 Task: Create new customer invoice with Date Opened: 16-May-23, Select Customer: Bergner's, Terms: Net 15. Make invoice entry for item-1 with Date: 16-May-23, Description: ONE/SIZE by Patrick Starrr Ultimate Lifting & Lengthening Mascara (26 oz)
, Income Account: Income:Sales, Quantity: 8, Unit Price: 12.49, Sales Tax: Y, Sales Tax Included: Y, Tax Table: Sales Tax. Post Invoice with Post Date: 16-May-23, Post to Accounts: Assets:Accounts Receivable. Pay / Process Payment with Transaction Date: 30-May-23, Amount: 99.92, Transfer Account: Checking Account. Go to 'Print Invoice'.
Action: Mouse moved to (151, 29)
Screenshot: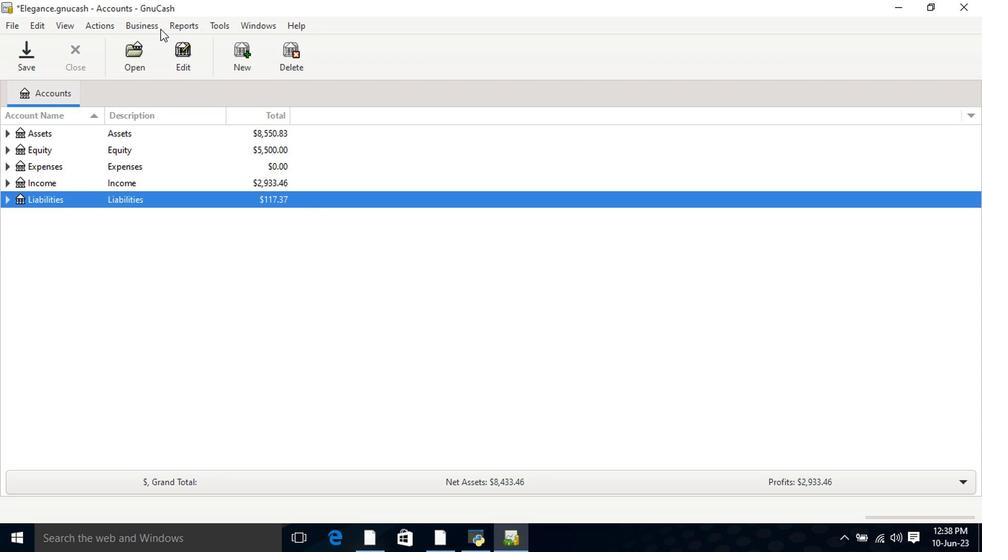 
Action: Mouse pressed left at (151, 29)
Screenshot: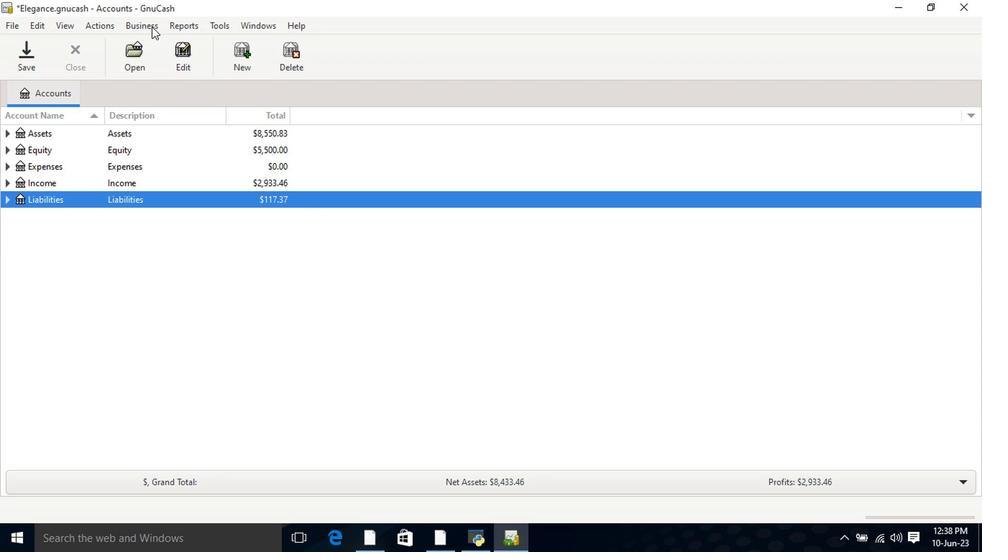 
Action: Mouse moved to (155, 39)
Screenshot: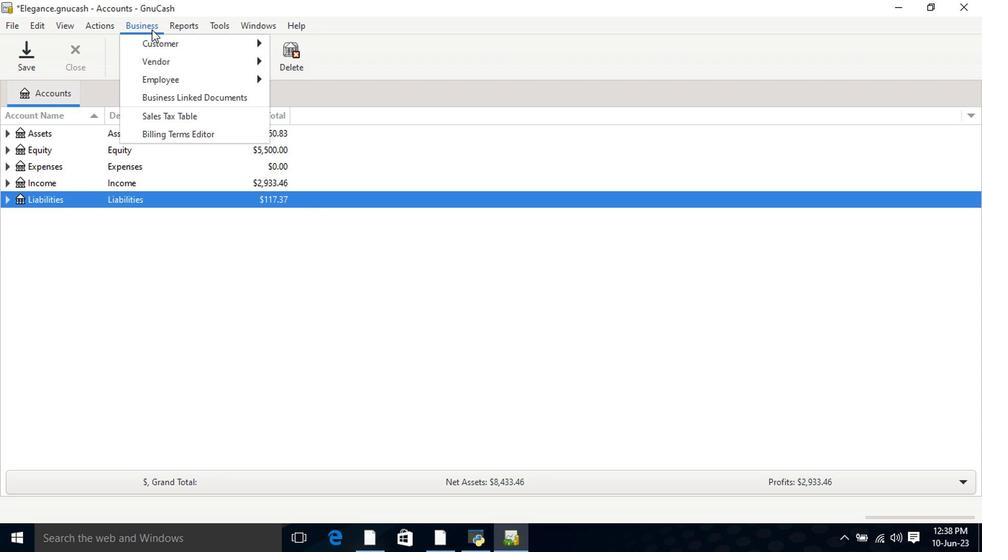 
Action: Mouse pressed left at (155, 39)
Screenshot: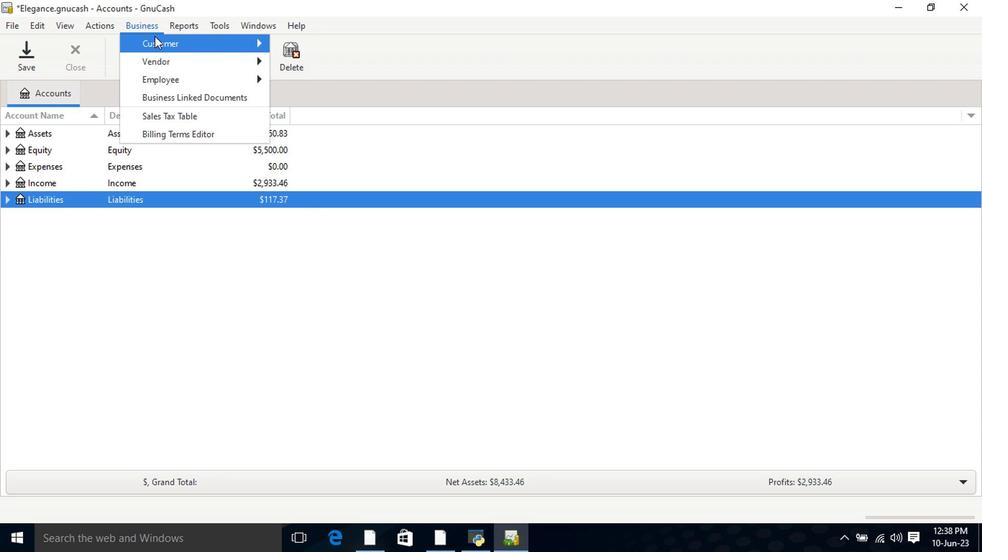 
Action: Mouse moved to (305, 100)
Screenshot: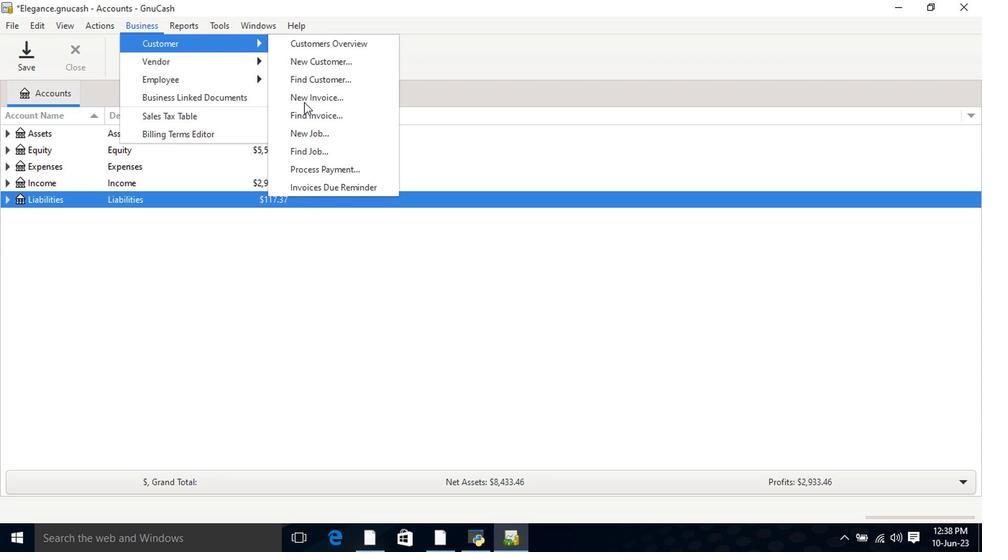 
Action: Mouse pressed left at (305, 100)
Screenshot: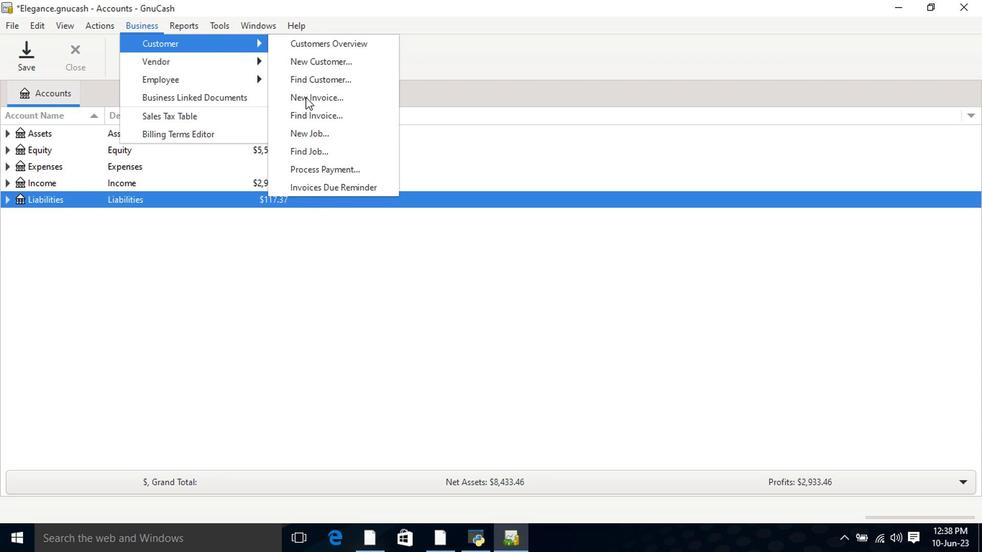 
Action: Mouse moved to (593, 221)
Screenshot: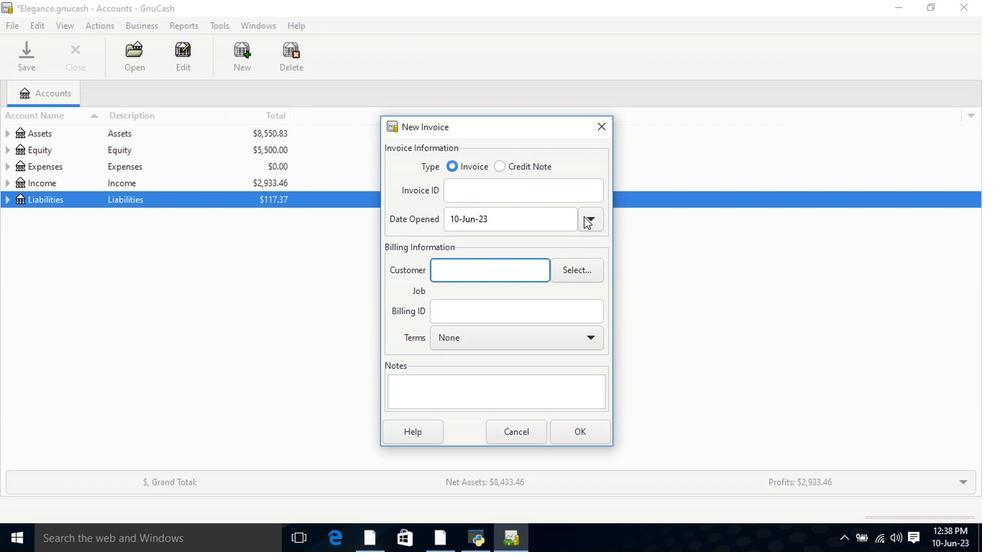 
Action: Mouse pressed left at (593, 221)
Screenshot: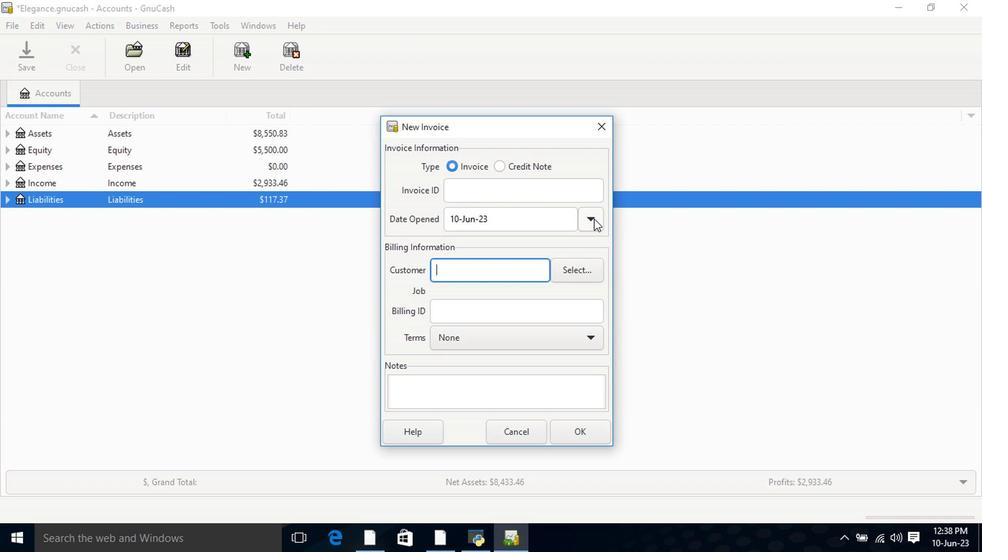 
Action: Mouse moved to (476, 245)
Screenshot: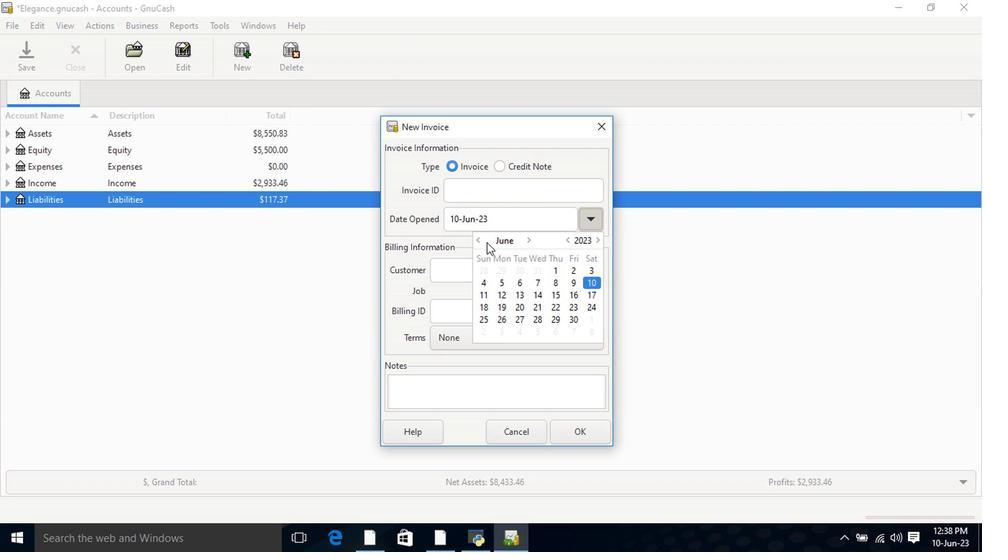 
Action: Mouse pressed left at (476, 245)
Screenshot: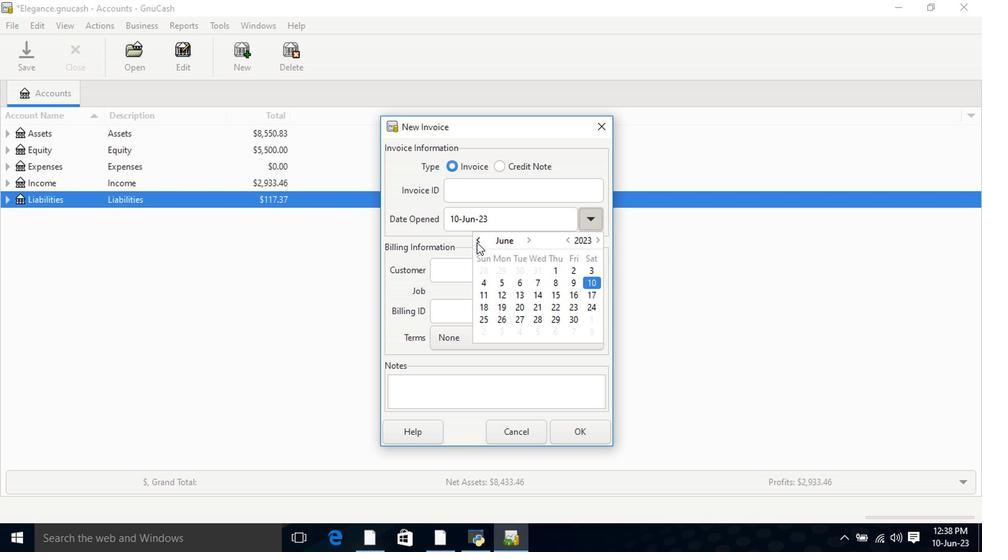 
Action: Mouse moved to (522, 295)
Screenshot: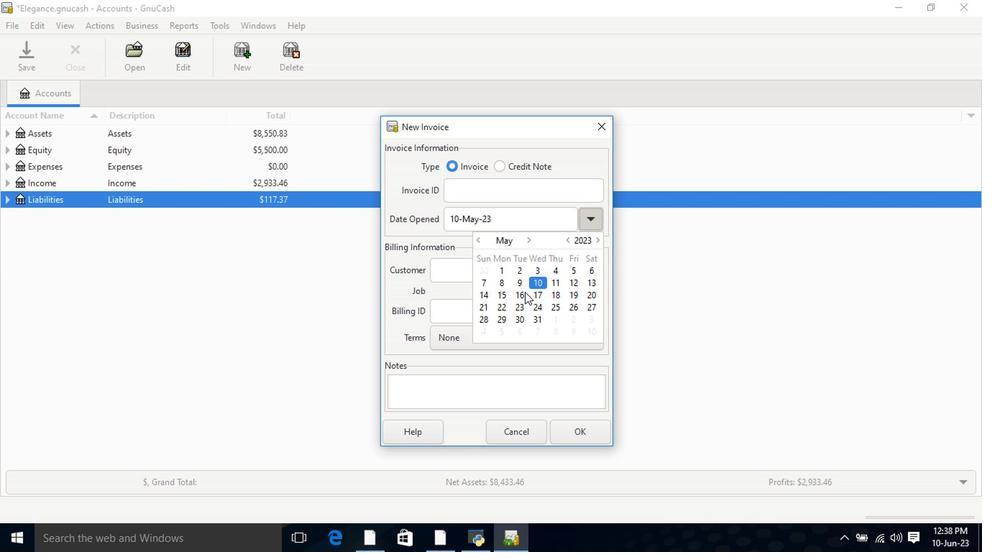 
Action: Mouse pressed left at (522, 295)
Screenshot: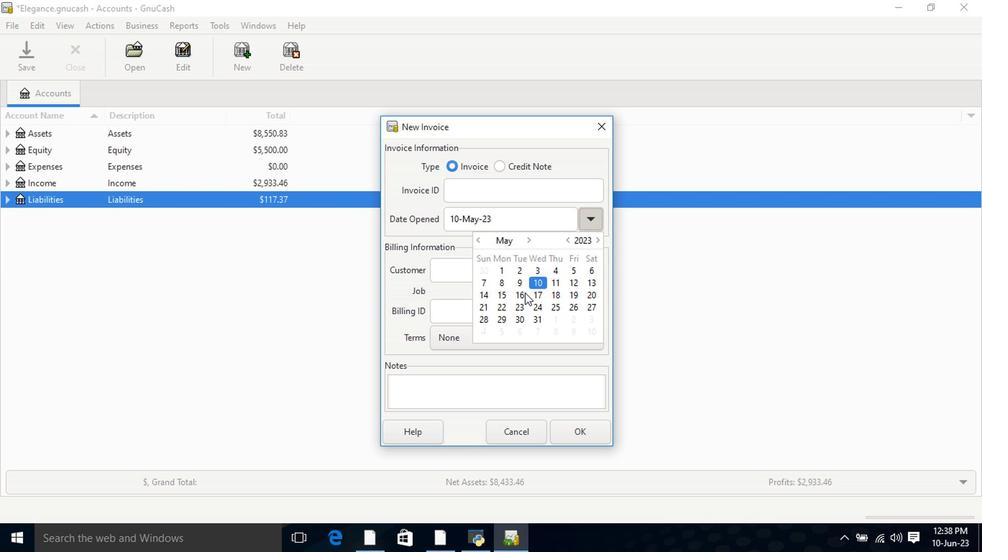 
Action: Mouse pressed left at (522, 295)
Screenshot: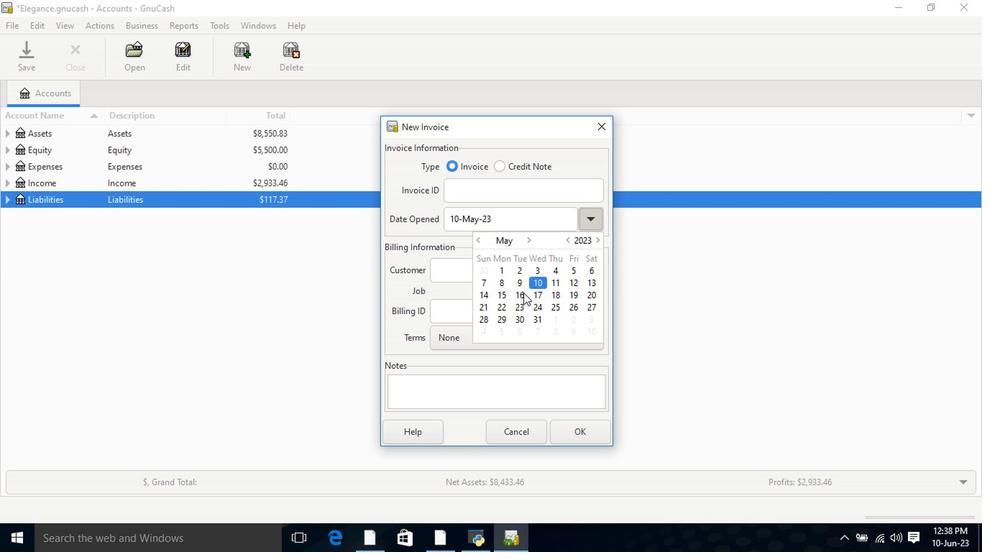 
Action: Mouse moved to (513, 276)
Screenshot: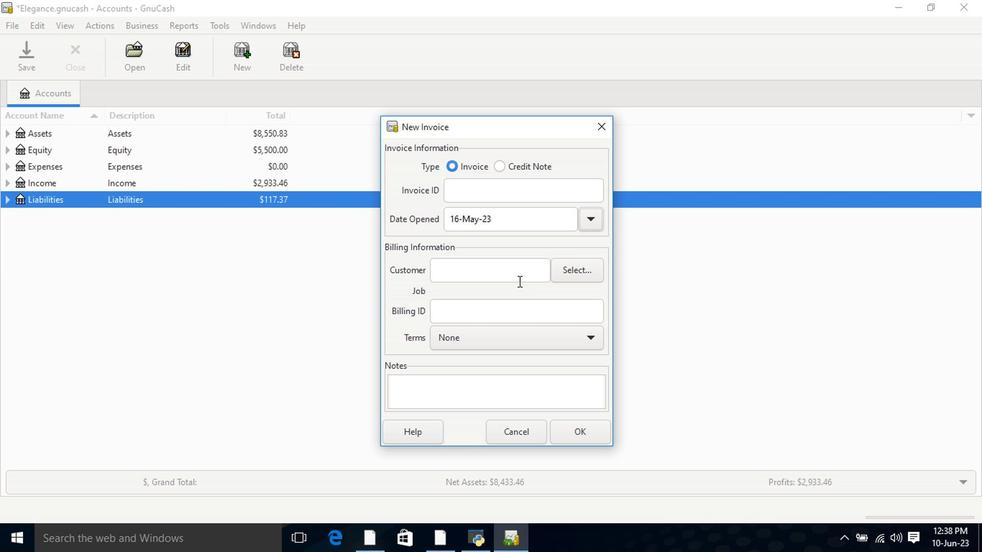 
Action: Mouse pressed left at (513, 276)
Screenshot: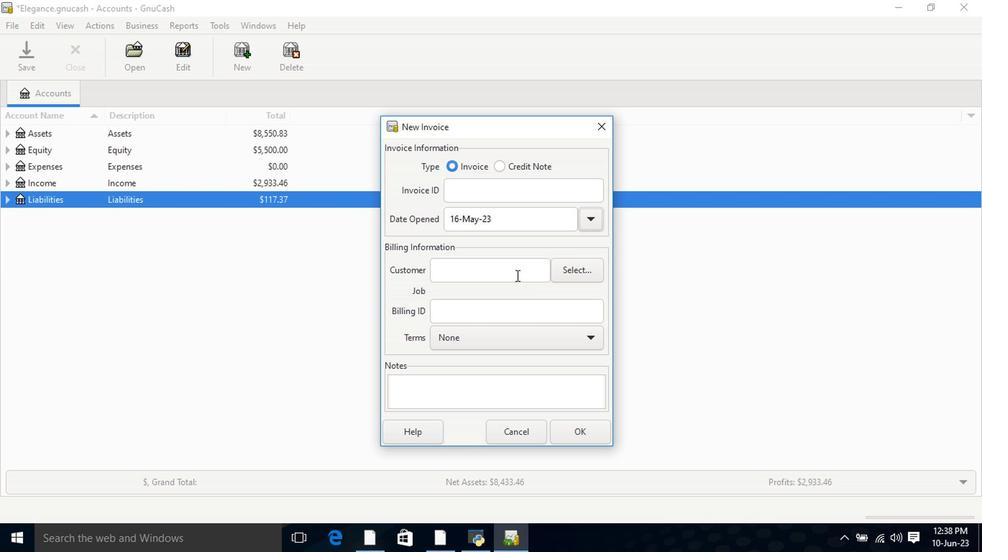 
Action: Key pressed <Key.shift>Ber
Screenshot: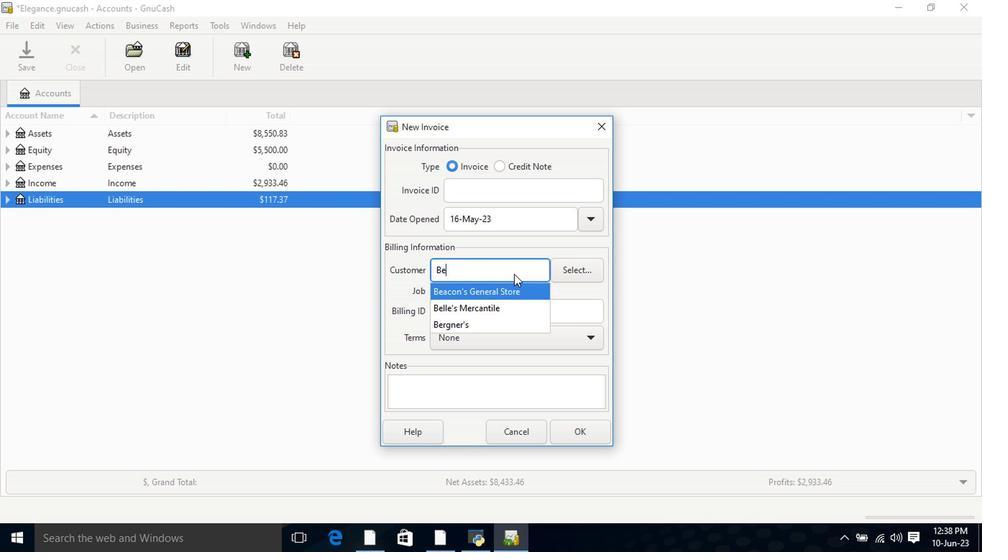 
Action: Mouse moved to (507, 290)
Screenshot: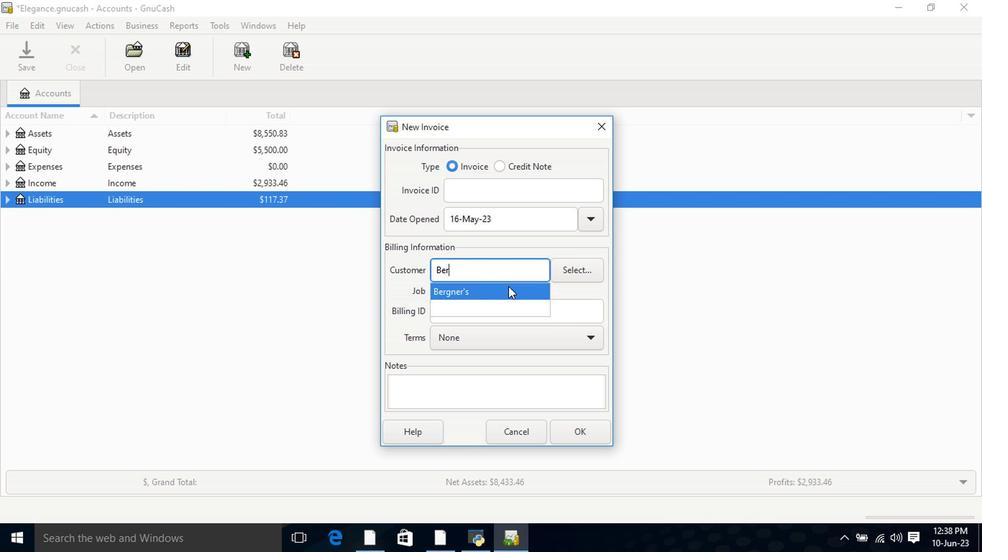 
Action: Mouse pressed left at (507, 290)
Screenshot: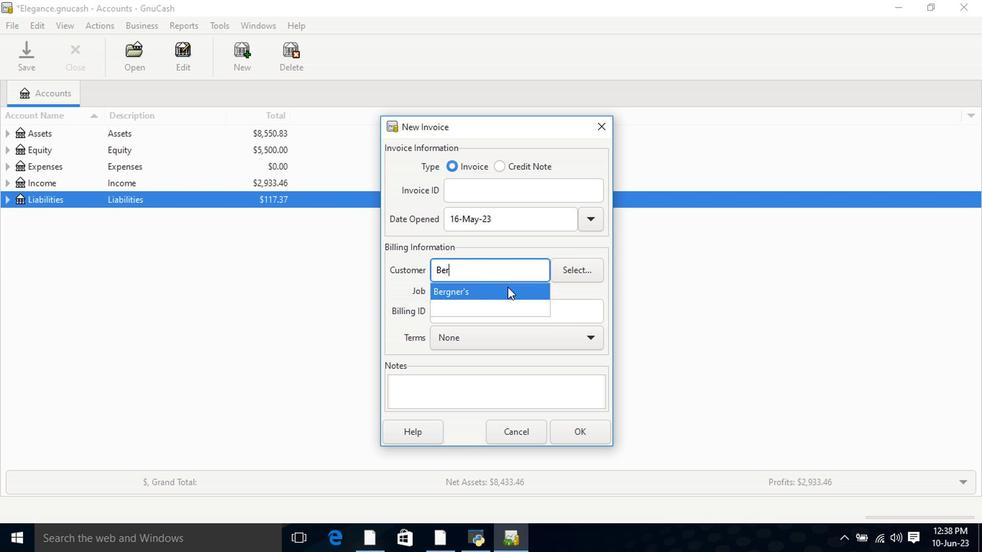 
Action: Mouse moved to (516, 351)
Screenshot: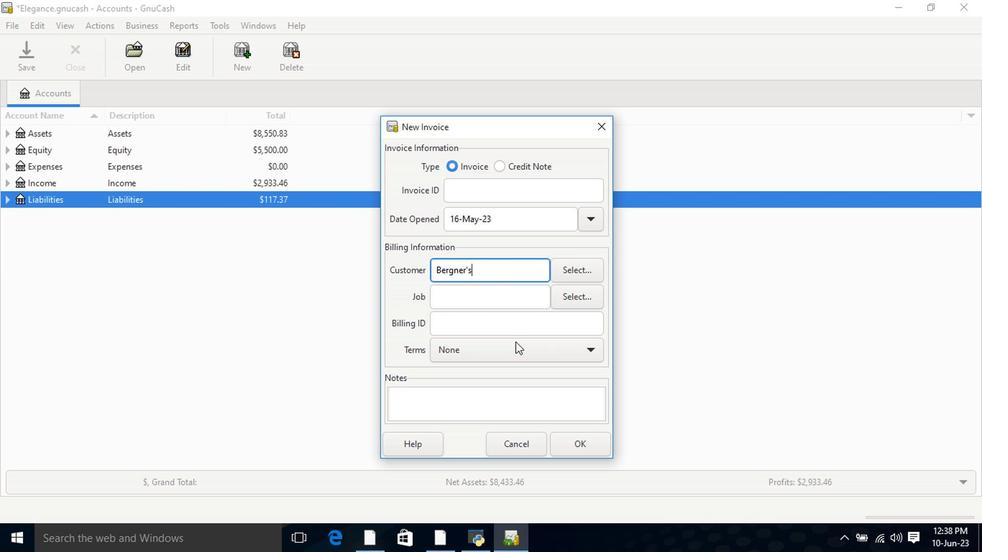 
Action: Mouse pressed left at (516, 351)
Screenshot: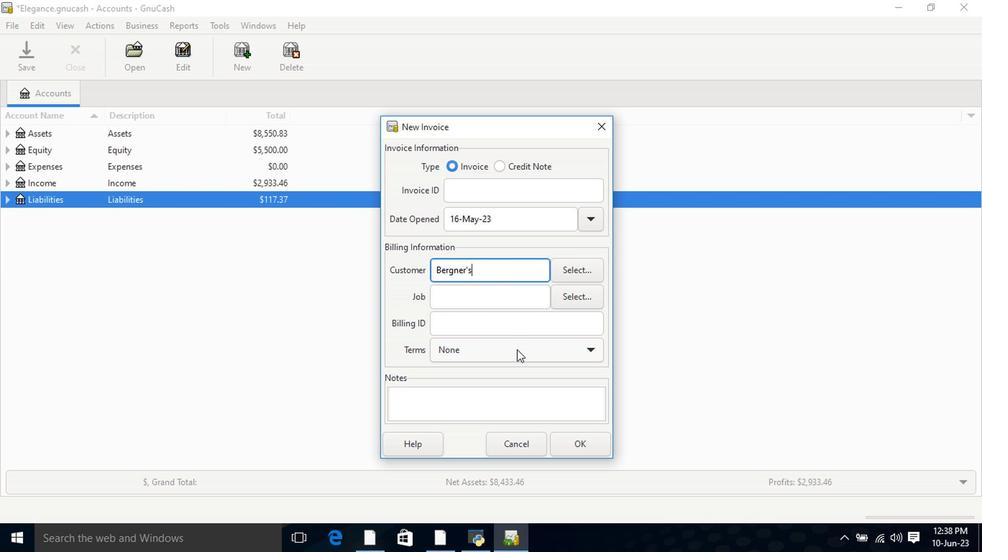 
Action: Mouse moved to (501, 382)
Screenshot: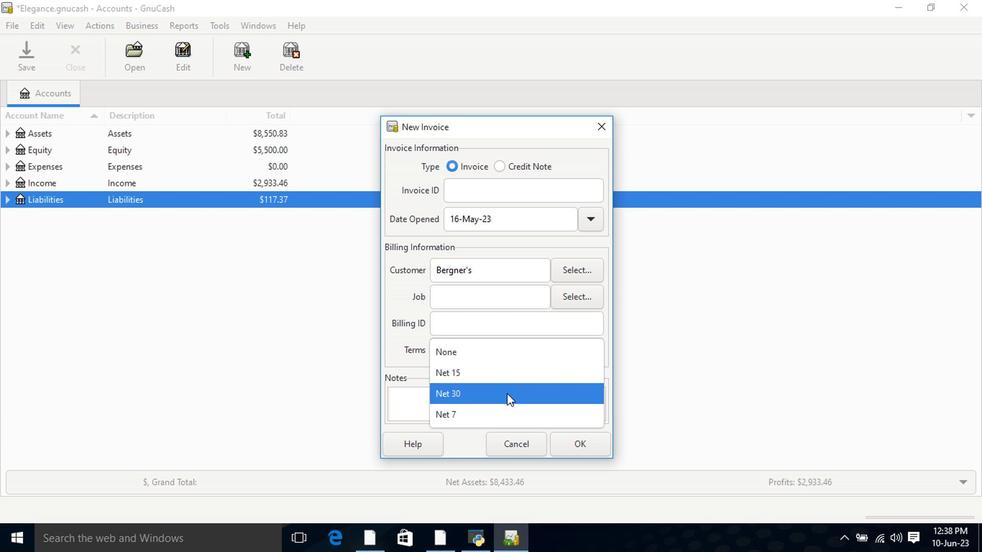 
Action: Mouse pressed left at (501, 382)
Screenshot: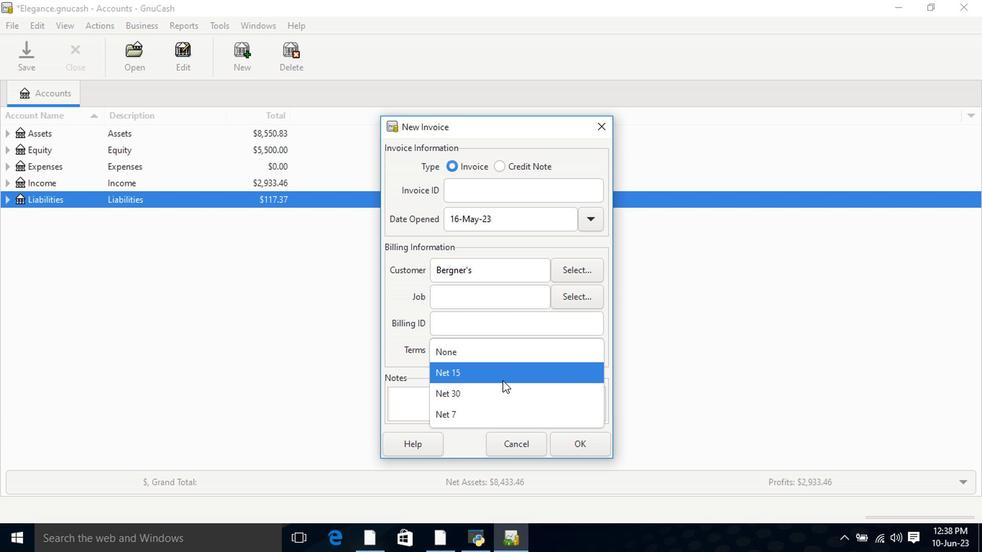 
Action: Mouse moved to (571, 447)
Screenshot: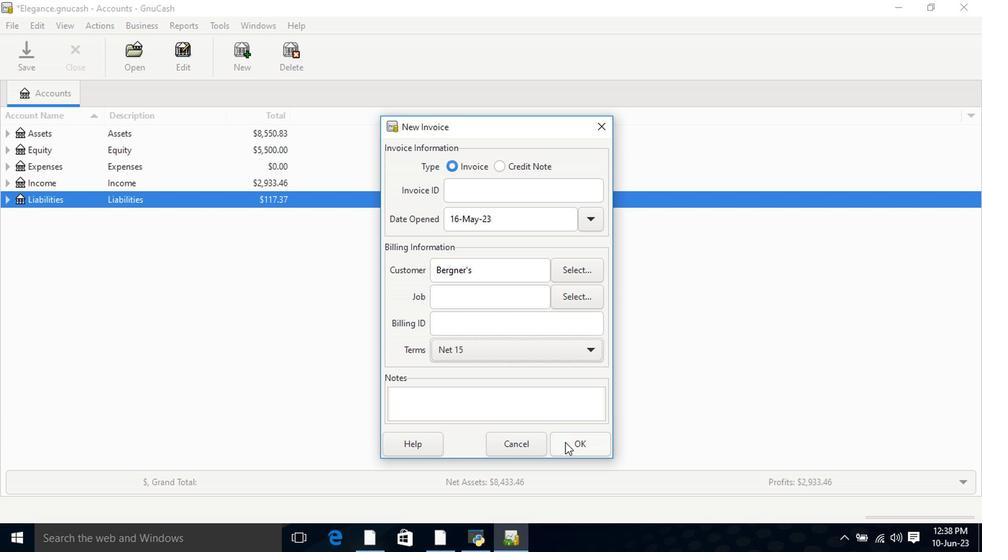 
Action: Mouse pressed left at (571, 447)
Screenshot: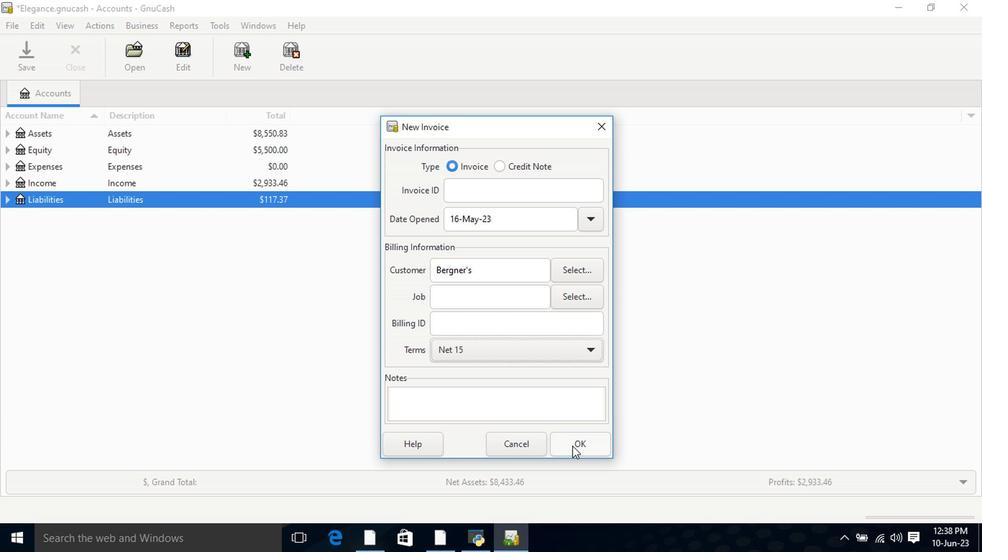 
Action: Mouse moved to (66, 281)
Screenshot: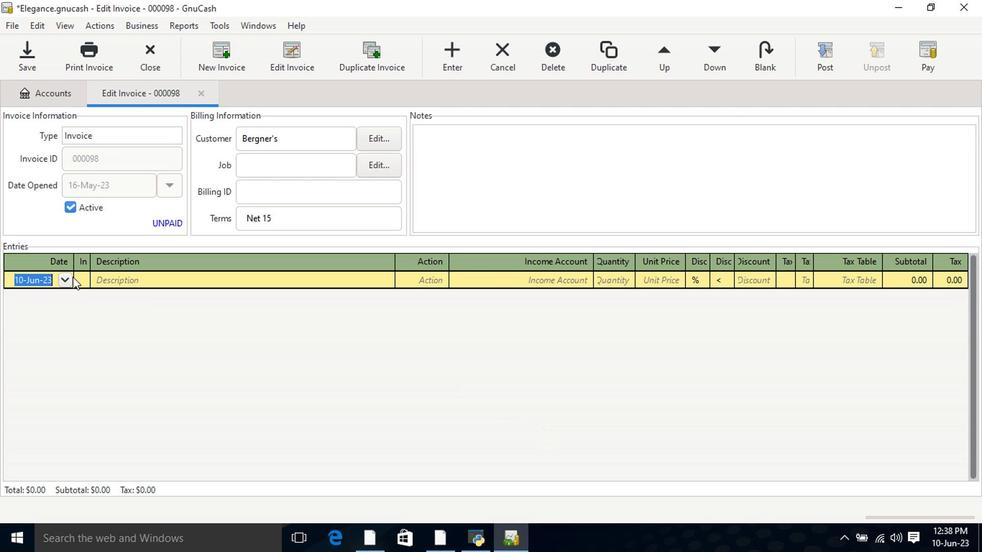 
Action: Mouse pressed left at (66, 281)
Screenshot: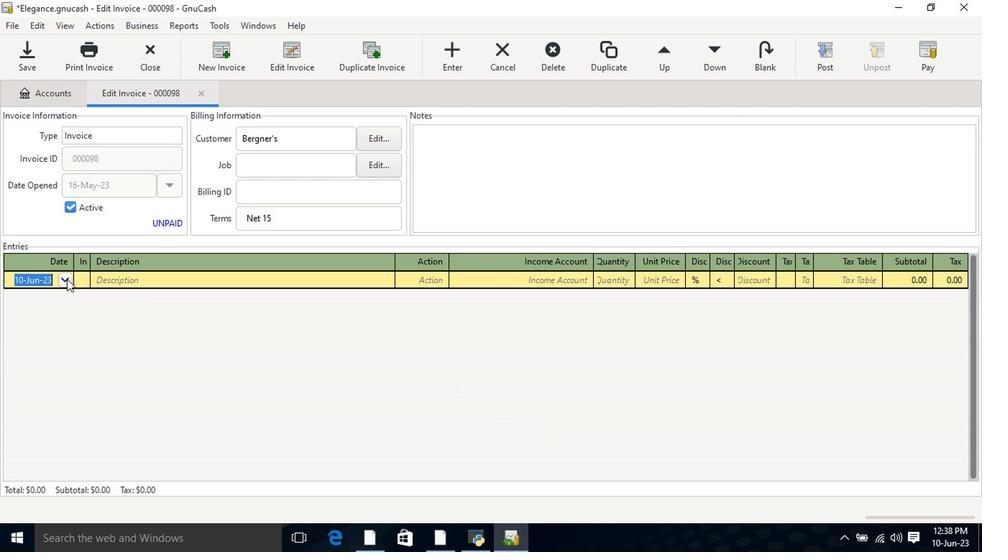 
Action: Mouse moved to (11, 302)
Screenshot: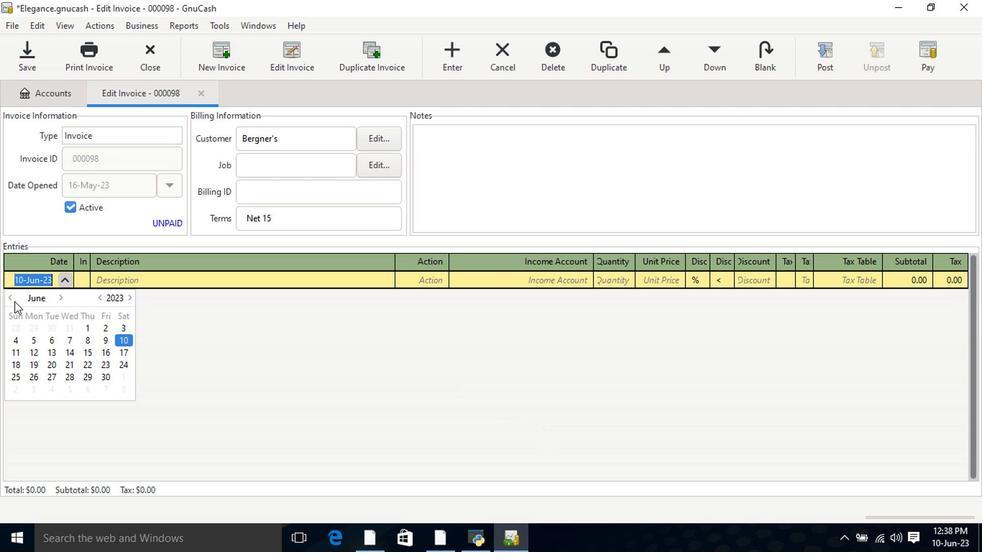 
Action: Mouse pressed left at (11, 302)
Screenshot: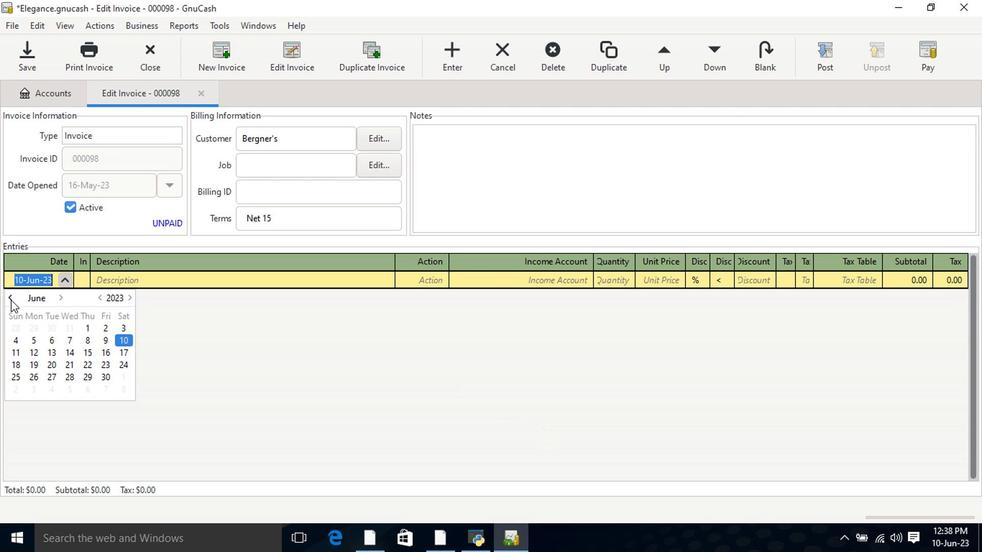 
Action: Mouse moved to (52, 356)
Screenshot: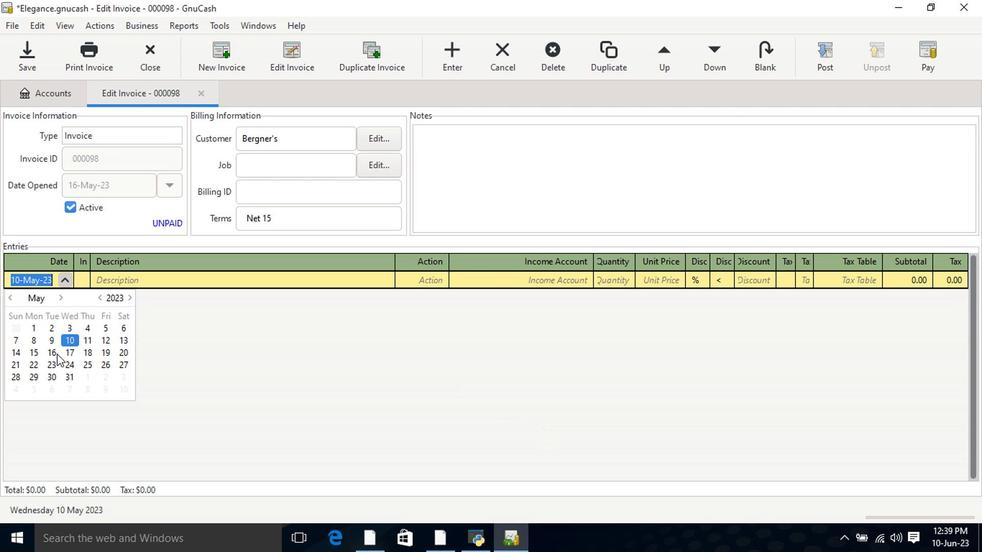 
Action: Mouse pressed left at (52, 356)
Screenshot: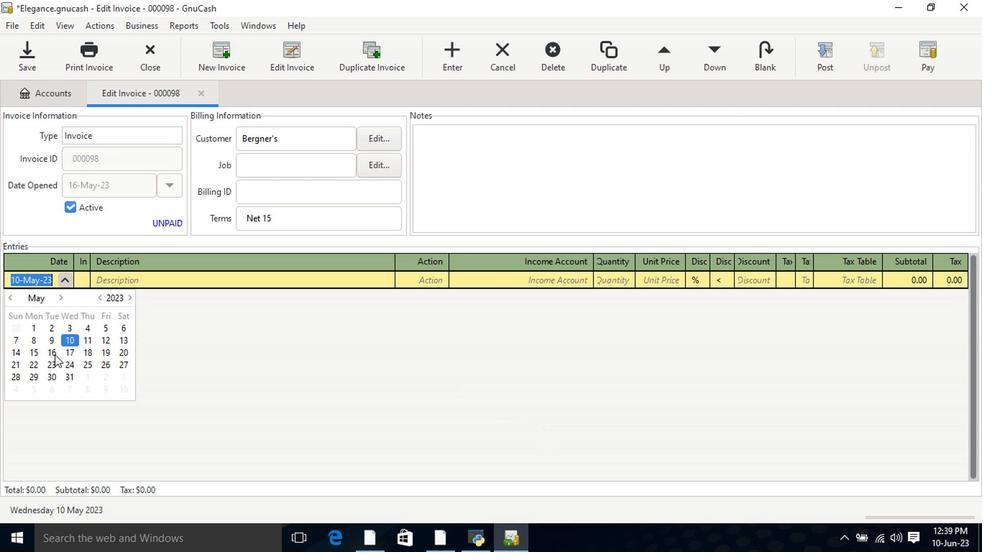 
Action: Mouse pressed left at (52, 356)
Screenshot: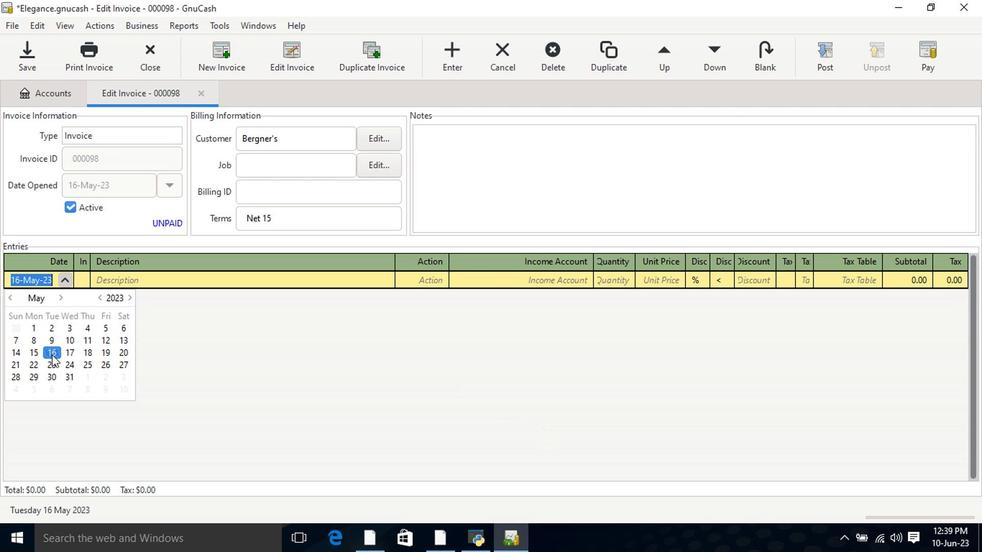 
Action: Mouse moved to (146, 286)
Screenshot: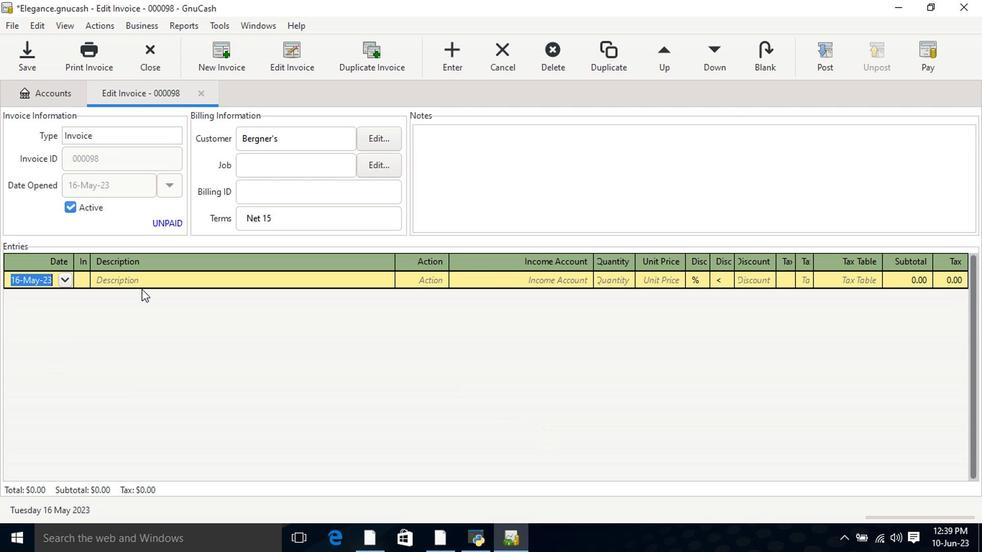 
Action: Mouse pressed left at (146, 286)
Screenshot: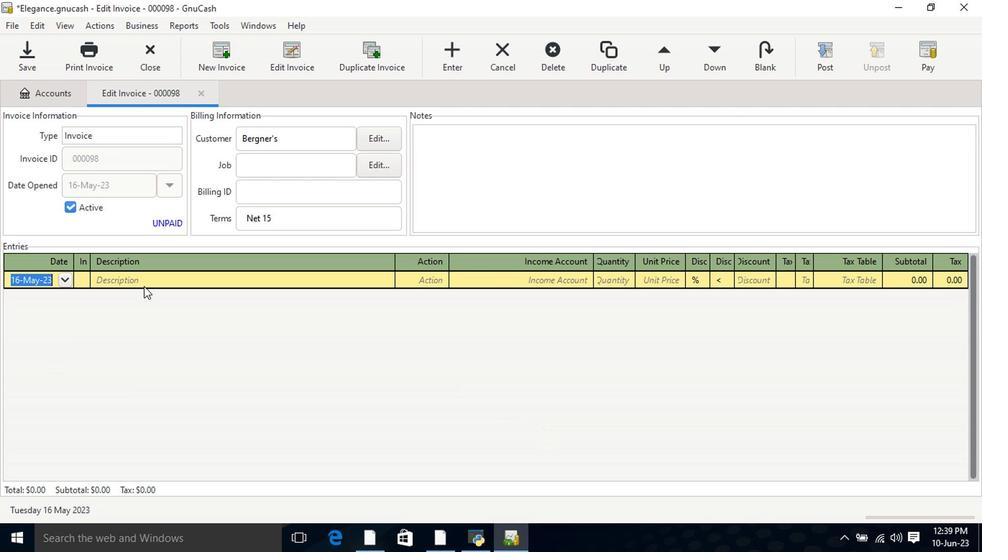 
Action: Key pressed <Key.shift>On<Key.backspace><Key.shift>NE/<Key.shift>SZ<Key.backspace><Key.shift>IZE<Key.space>by<Key.space><Key.shift>Patrick<Key.space><Key.shift>Starrr<Key.space><Key.shift>Ultimate<Key.space><Key.shift>F<Key.backspace><Key.shift>Lifting<Key.space><Key.shift>&<Key.space><Key.shift><Key.shift>Lengthening<Key.space><Key.shift>Mascara<Key.space><Key.shift_r>(26<Key.space>oz<Key.shift_r>)<Key.tab><Key.tab>incom<Key.down><Key.down><Key.down><Key.tab>8<Key.tab>12.49<Key.tab>
Screenshot: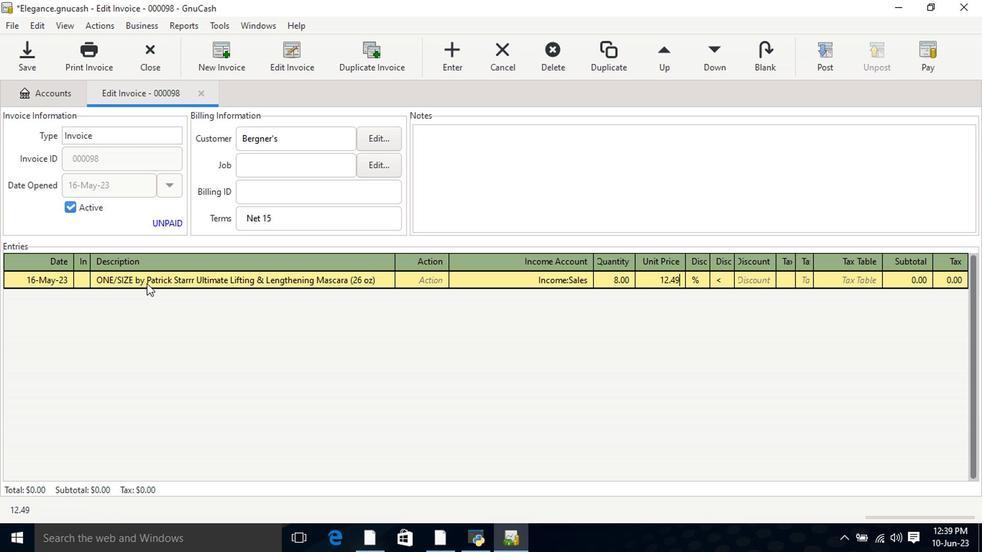 
Action: Mouse moved to (781, 285)
Screenshot: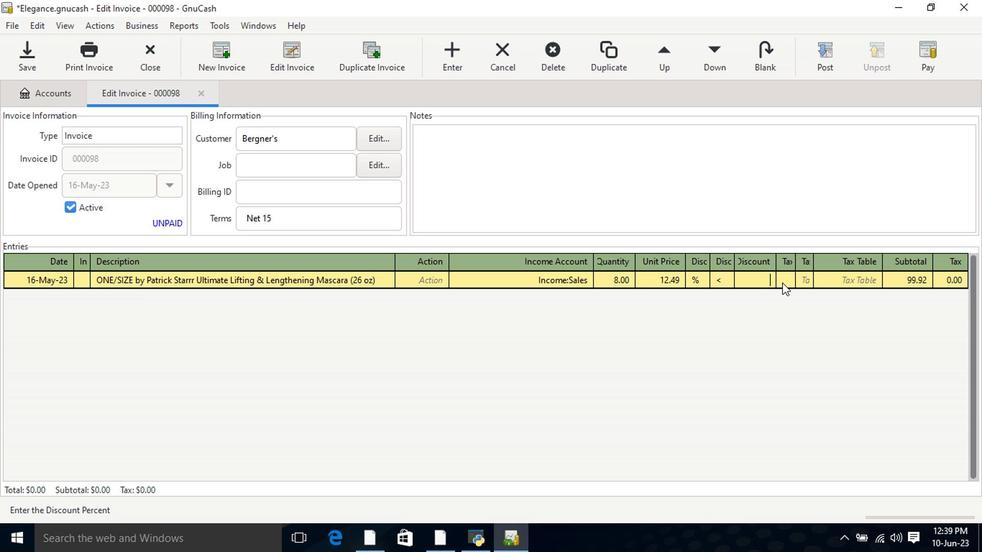 
Action: Mouse pressed left at (781, 285)
Screenshot: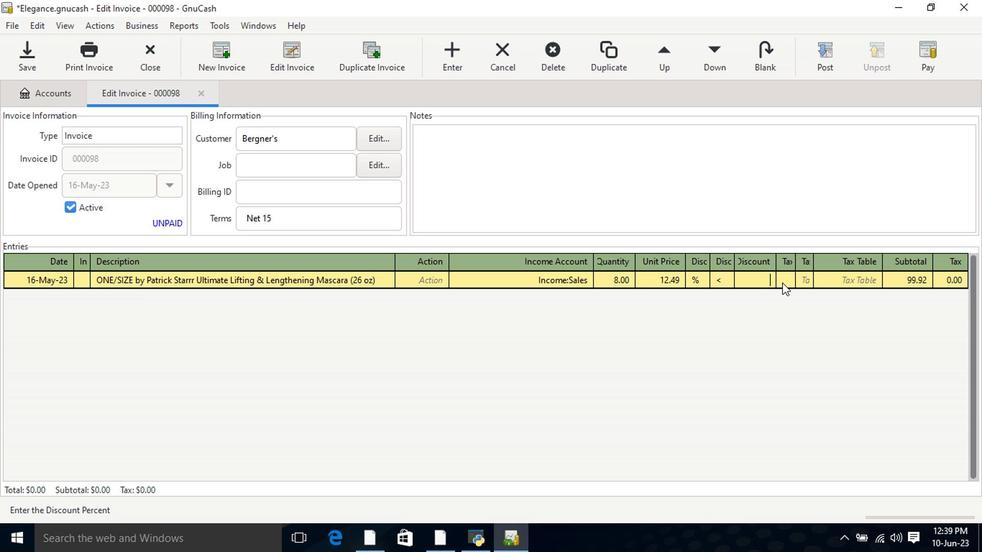 
Action: Mouse moved to (796, 283)
Screenshot: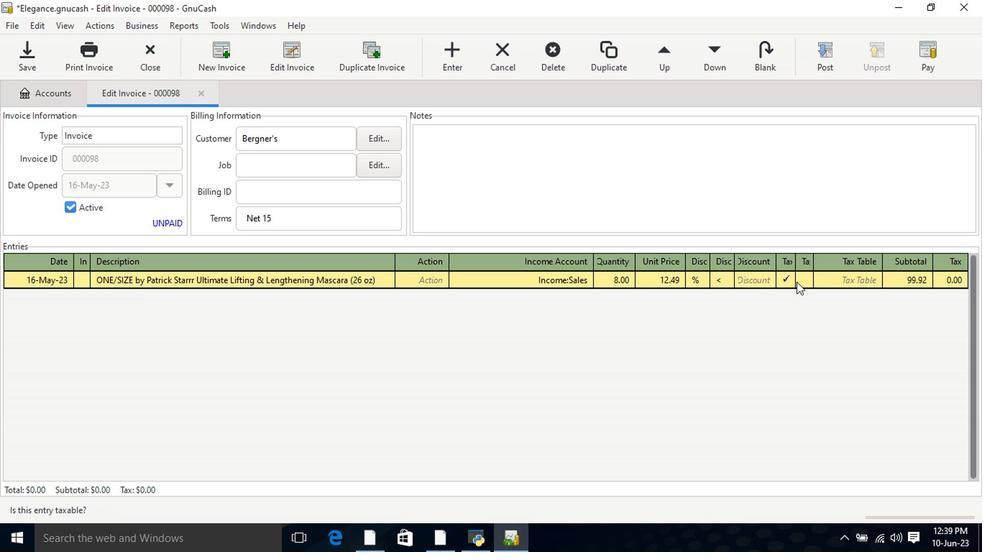
Action: Mouse pressed left at (796, 283)
Screenshot: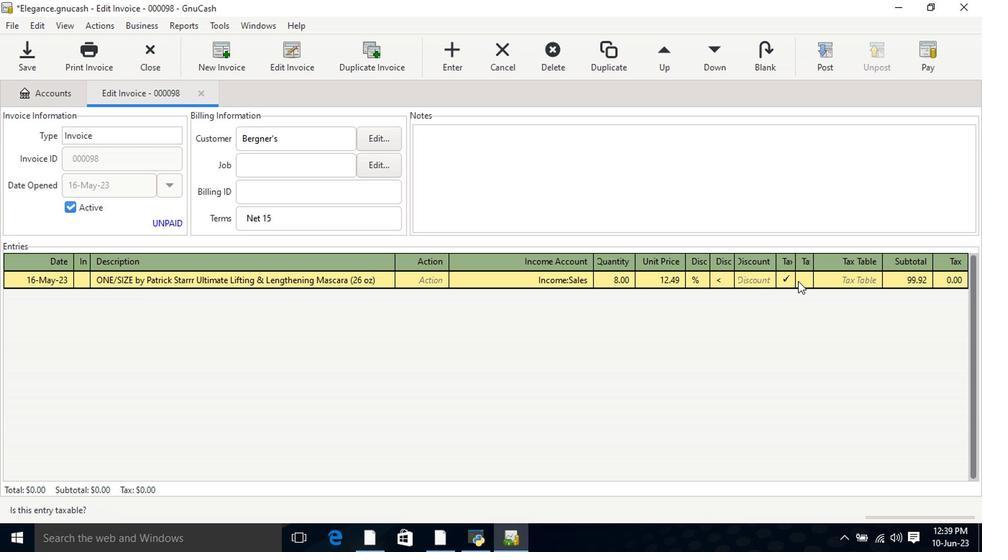 
Action: Mouse moved to (833, 279)
Screenshot: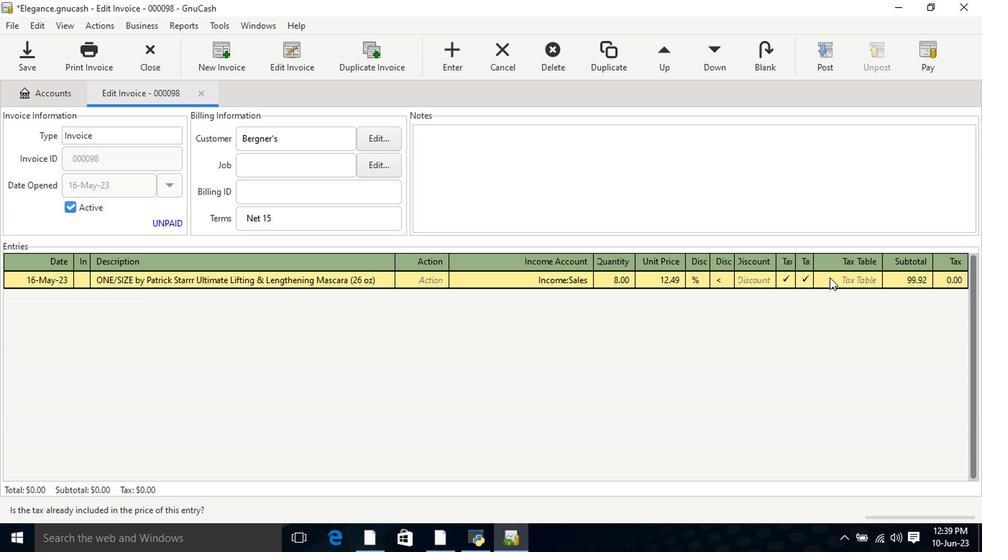
Action: Mouse pressed left at (833, 279)
Screenshot: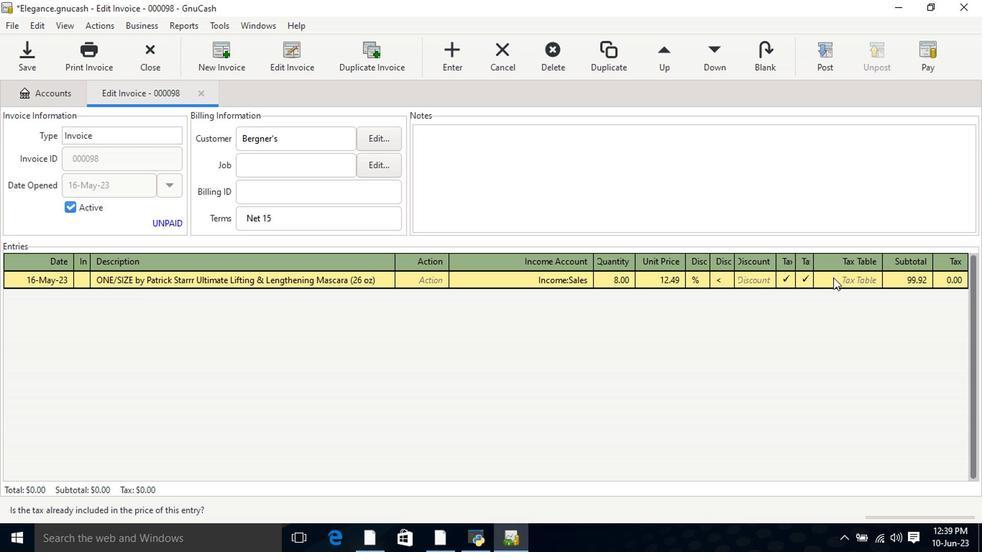 
Action: Mouse moved to (873, 282)
Screenshot: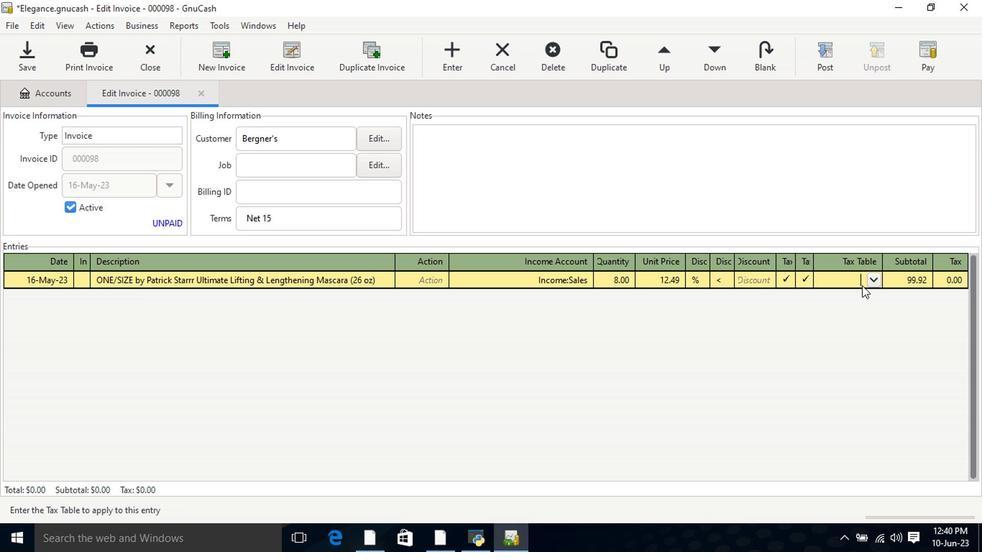 
Action: Mouse pressed left at (873, 282)
Screenshot: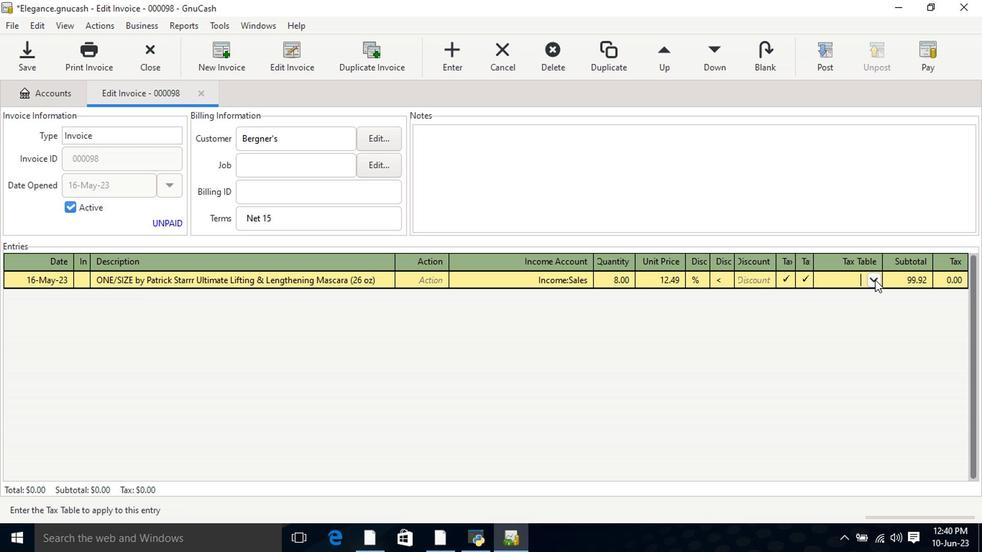 
Action: Mouse moved to (869, 300)
Screenshot: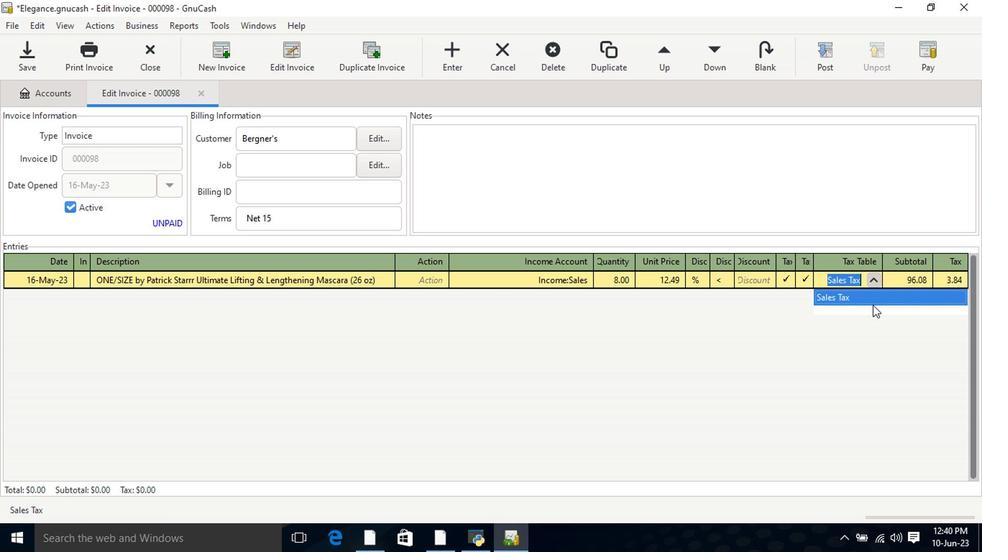 
Action: Mouse pressed left at (869, 300)
Screenshot: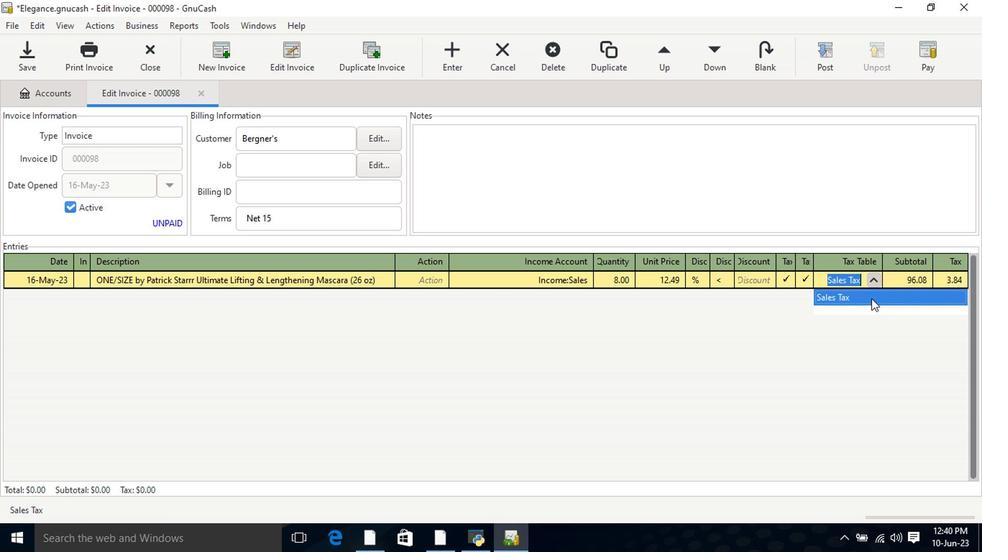 
Action: Mouse moved to (869, 300)
Screenshot: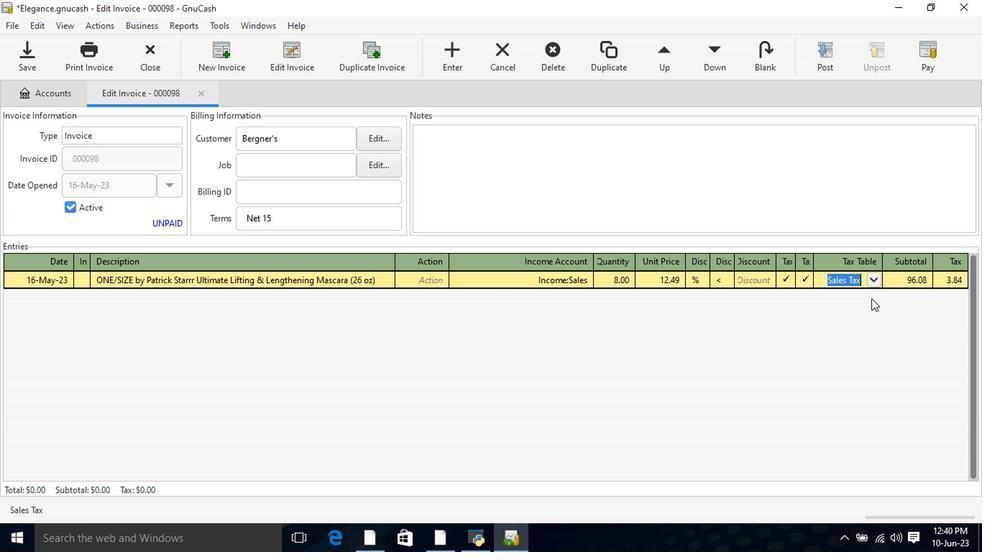 
Action: Key pressed <Key.tab>
Screenshot: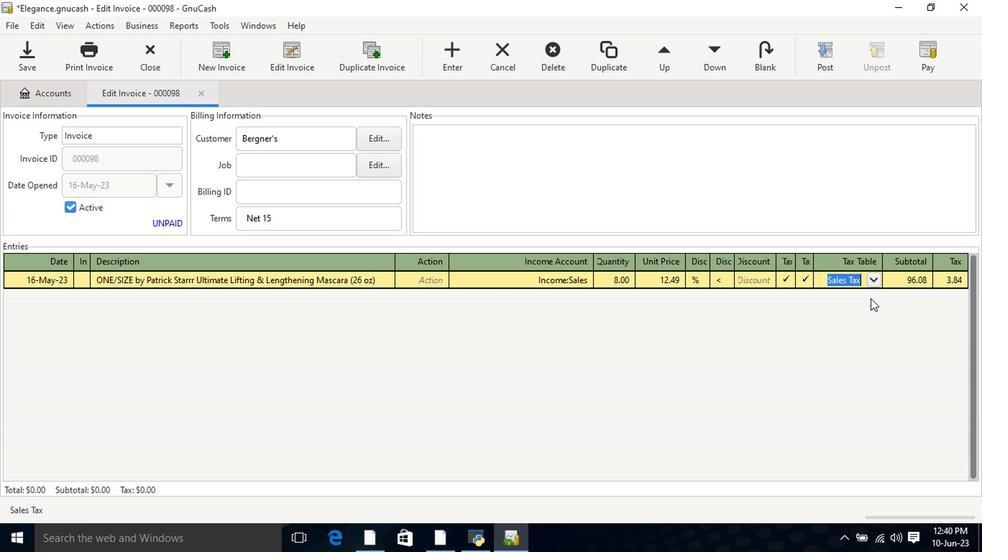 
Action: Mouse moved to (840, 61)
Screenshot: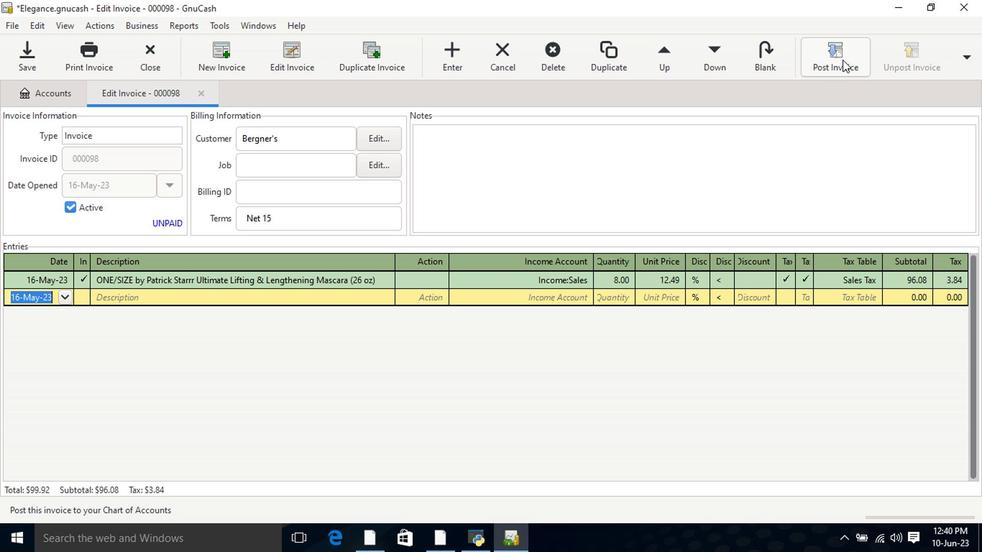 
Action: Mouse pressed left at (840, 61)
Screenshot: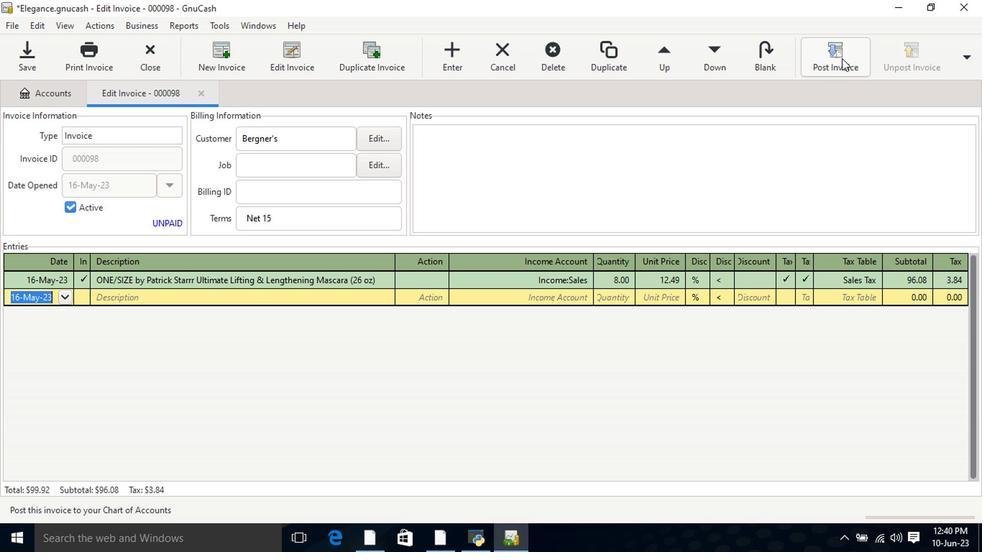 
Action: Mouse moved to (618, 238)
Screenshot: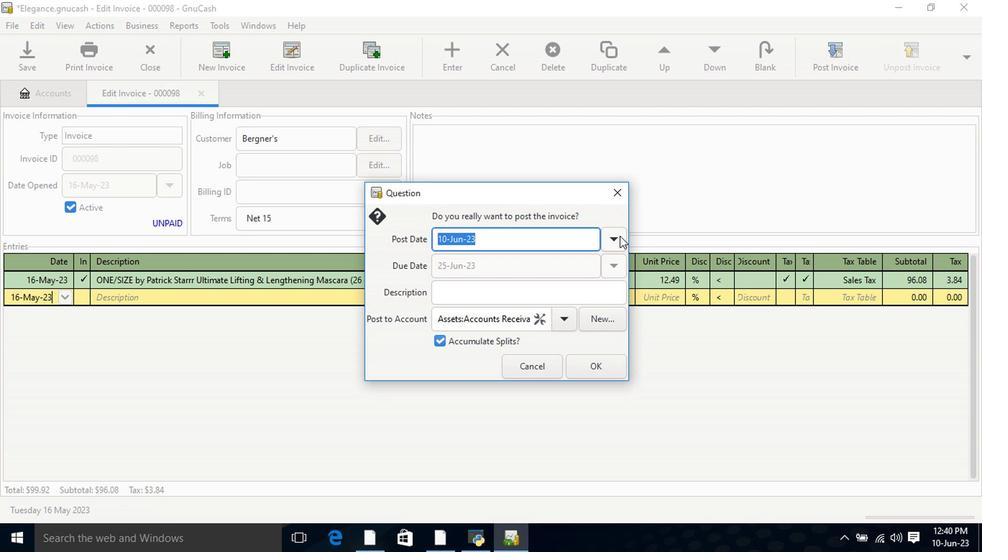 
Action: Mouse pressed left at (618, 238)
Screenshot: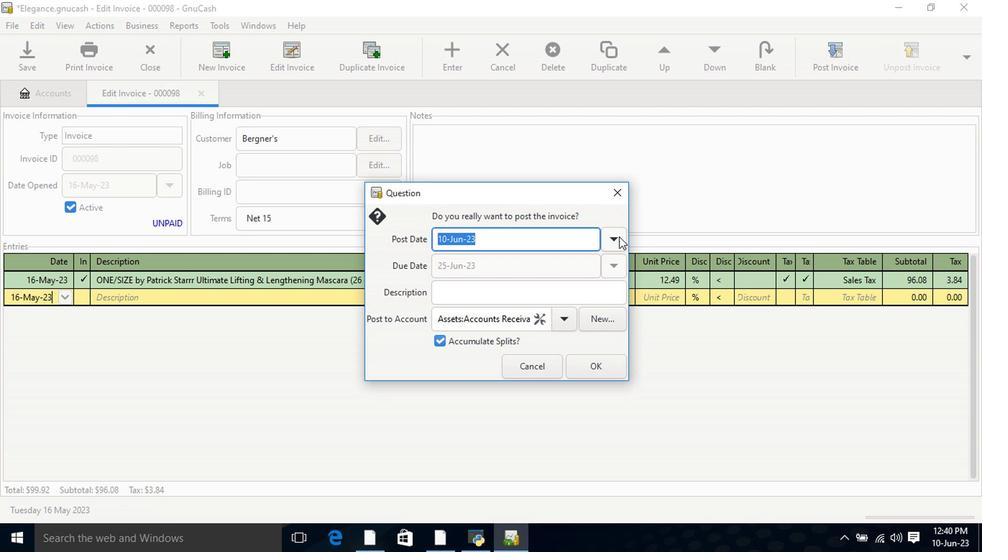 
Action: Mouse moved to (499, 264)
Screenshot: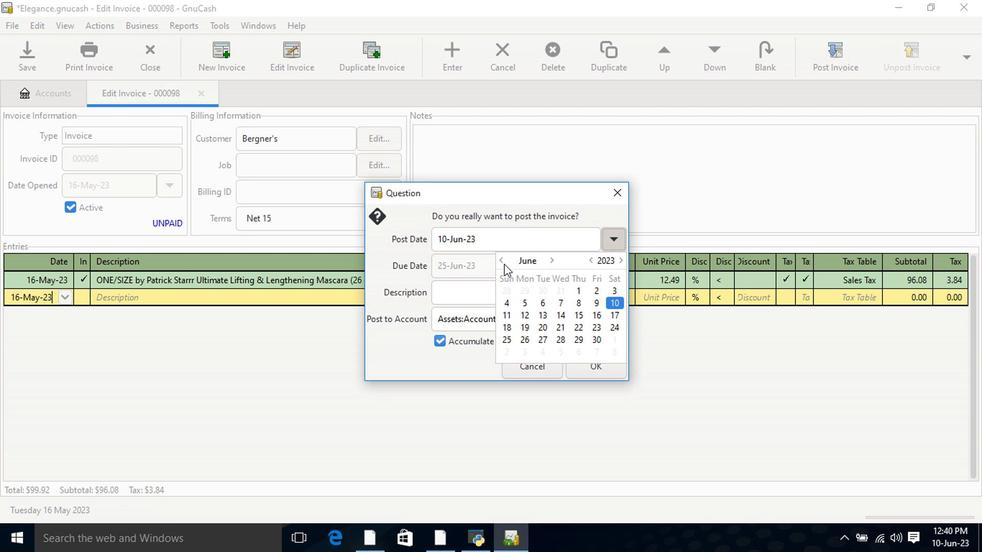 
Action: Mouse pressed left at (499, 264)
Screenshot: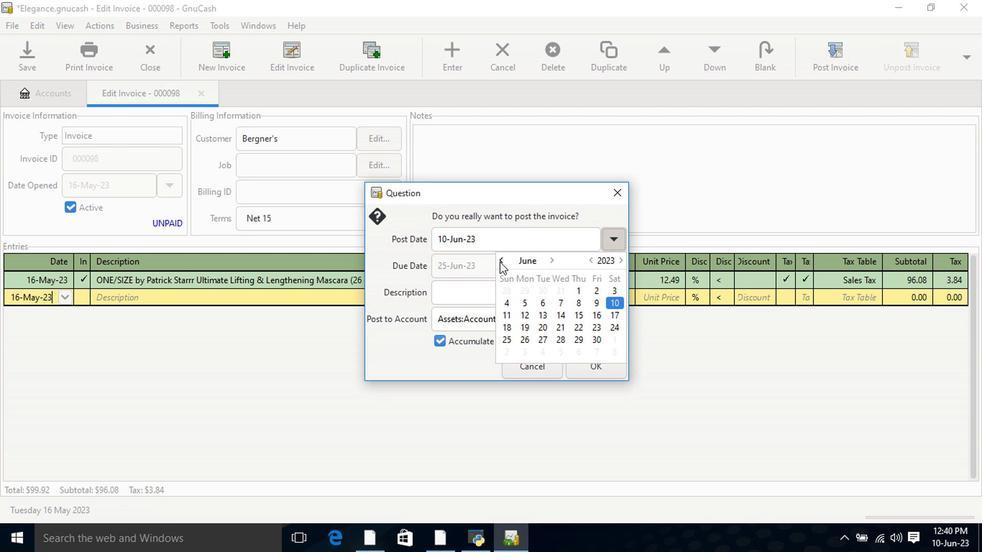 
Action: Mouse moved to (543, 315)
Screenshot: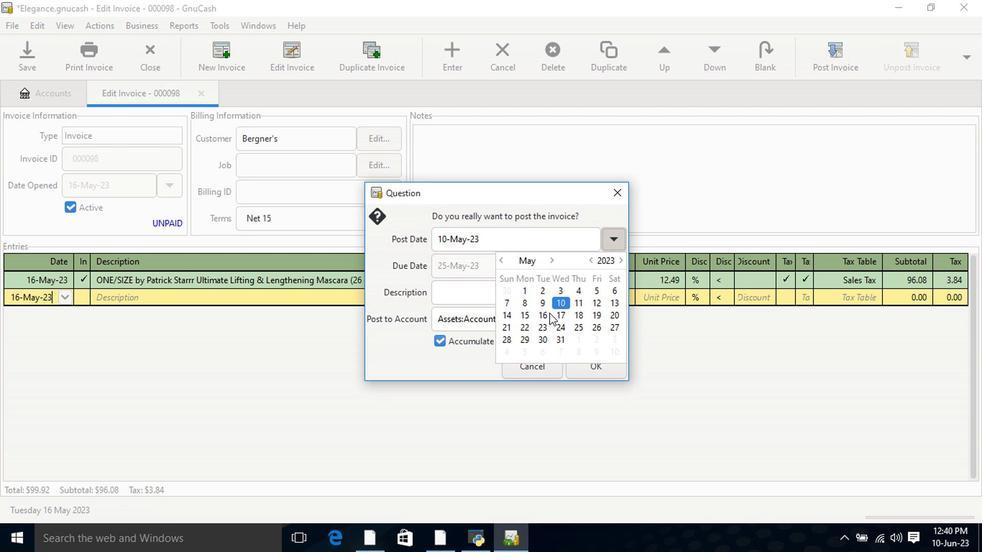 
Action: Mouse pressed left at (543, 315)
Screenshot: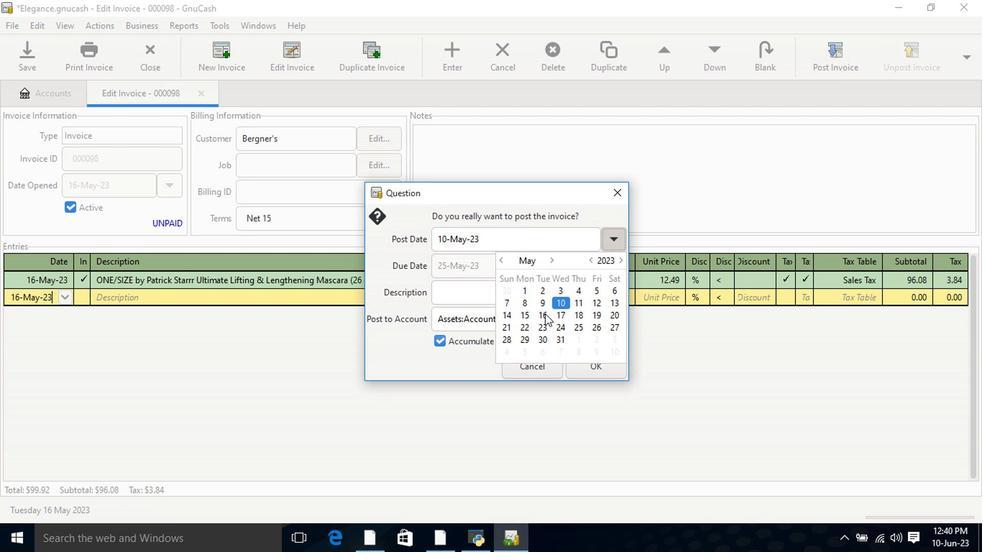 
Action: Mouse pressed left at (543, 315)
Screenshot: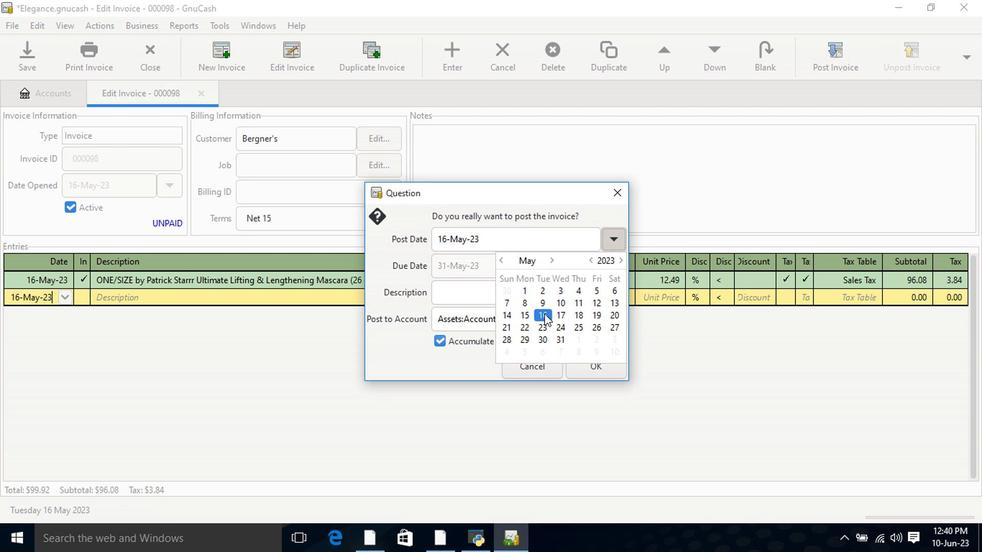 
Action: Mouse moved to (526, 278)
Screenshot: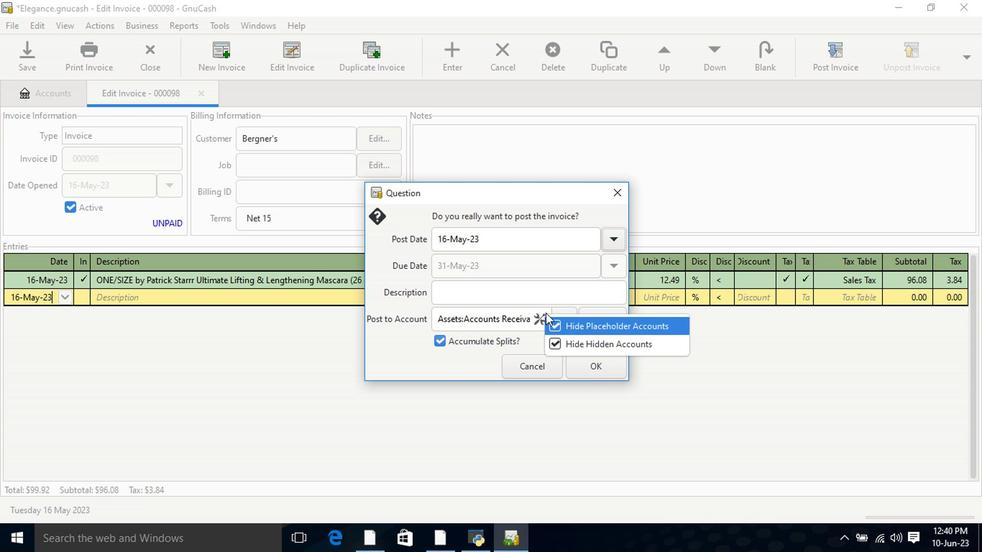 
Action: Mouse pressed left at (526, 278)
Screenshot: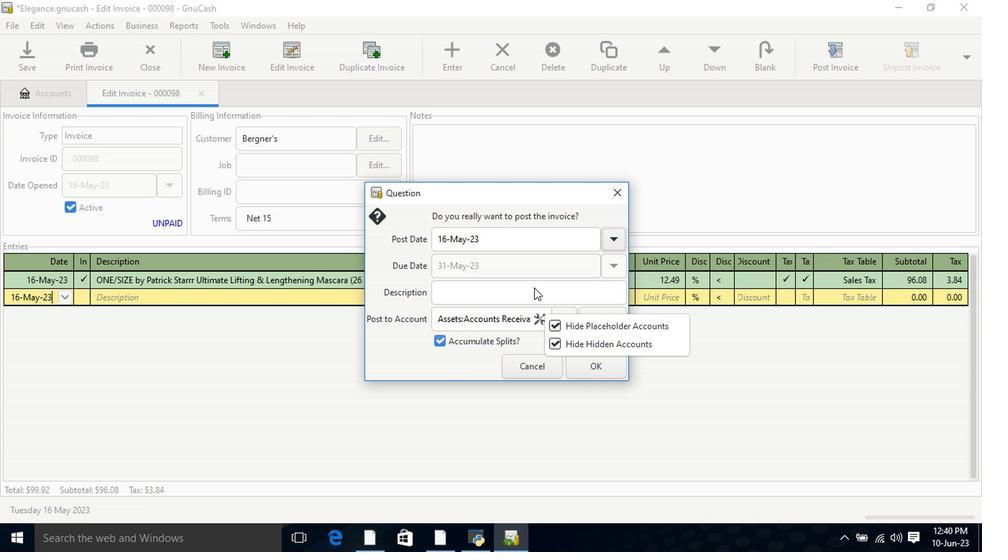 
Action: Mouse moved to (583, 370)
Screenshot: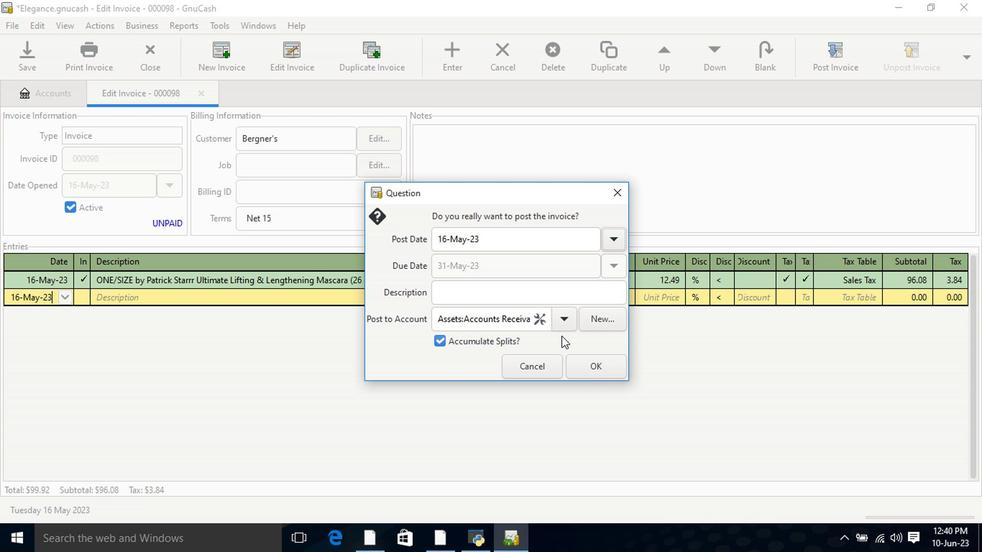 
Action: Mouse pressed left at (583, 370)
Screenshot: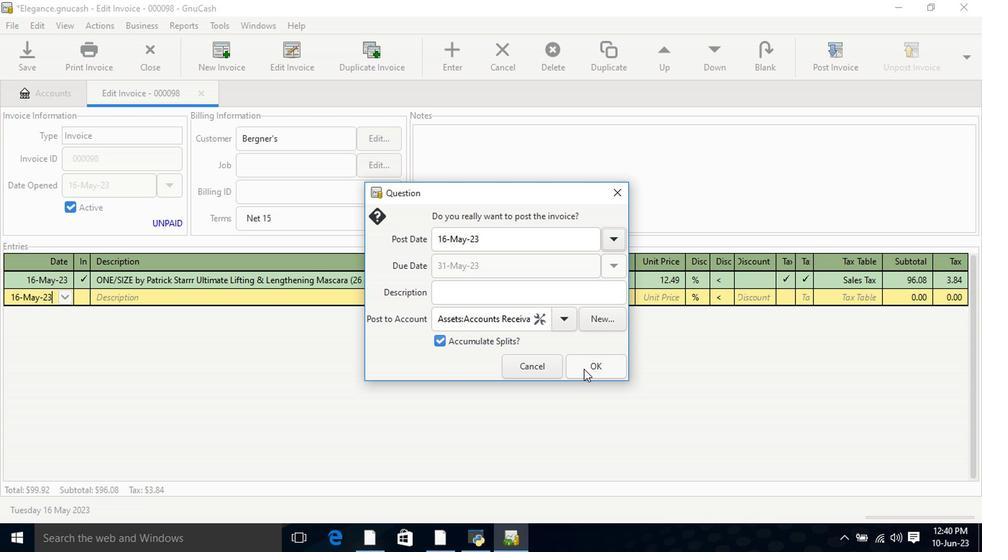 
Action: Mouse moved to (921, 60)
Screenshot: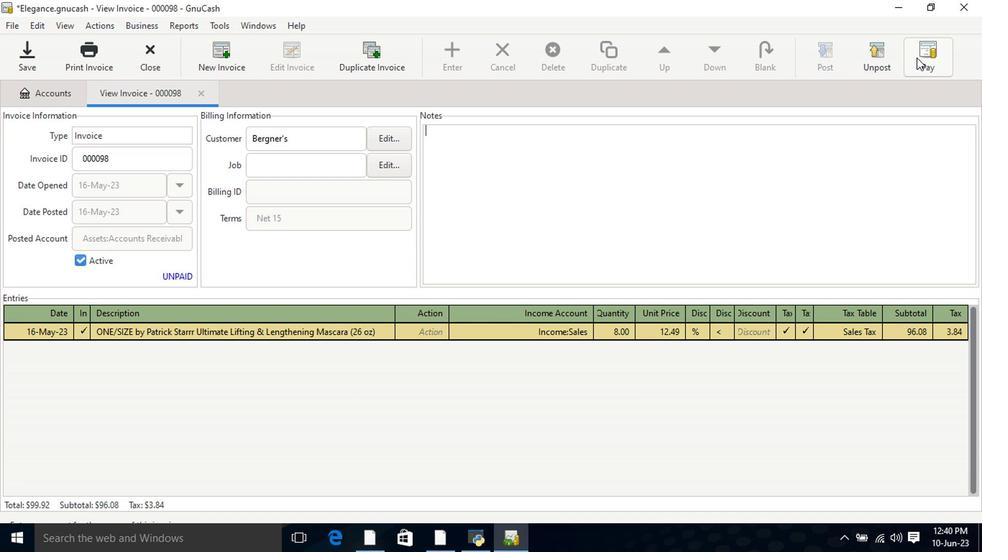 
Action: Mouse pressed left at (921, 60)
Screenshot: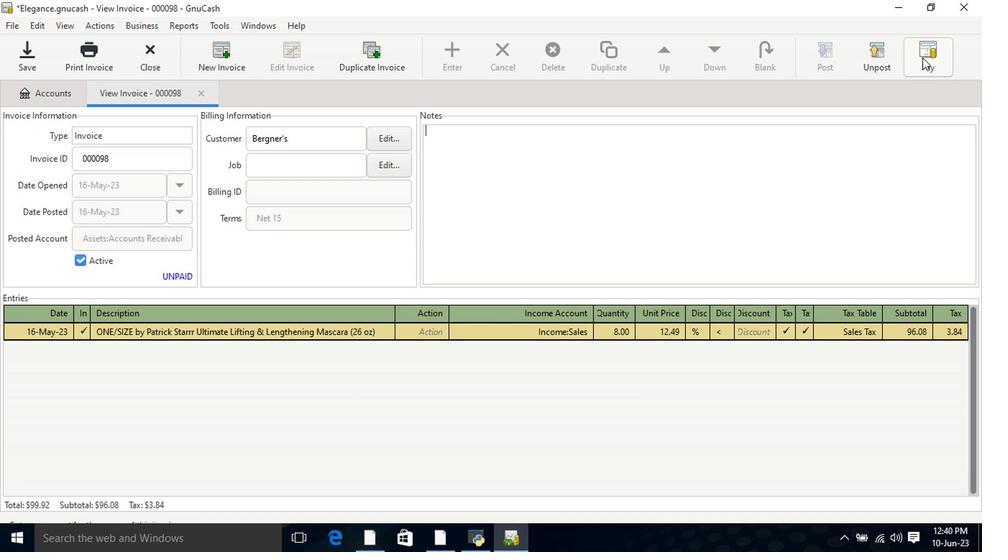 
Action: Mouse moved to (441, 286)
Screenshot: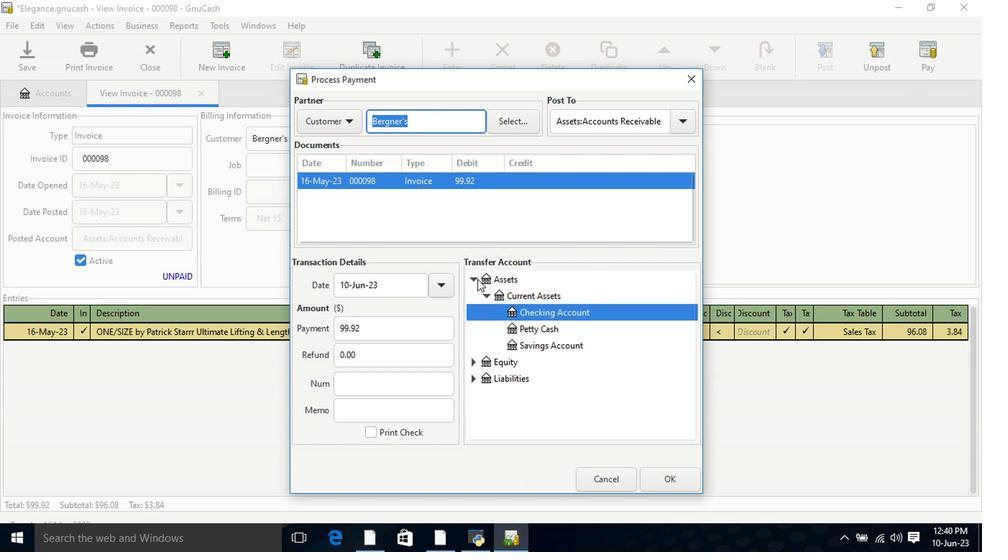 
Action: Mouse pressed left at (441, 286)
Screenshot: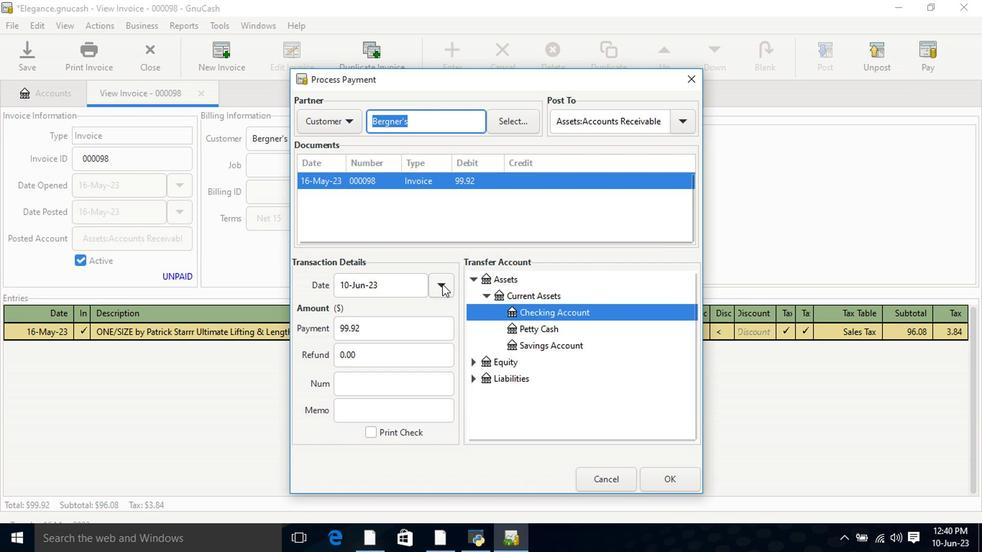 
Action: Mouse moved to (329, 308)
Screenshot: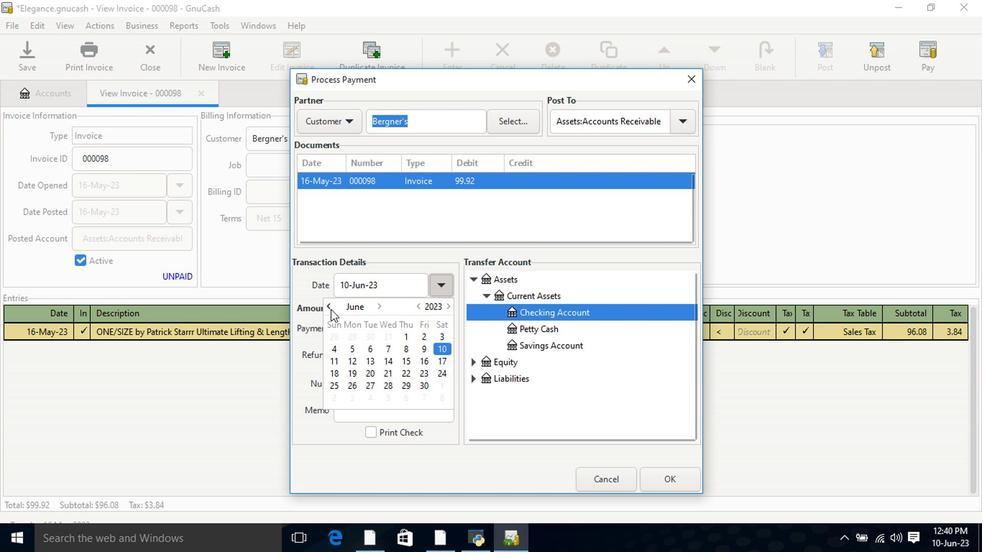 
Action: Mouse pressed left at (329, 308)
Screenshot: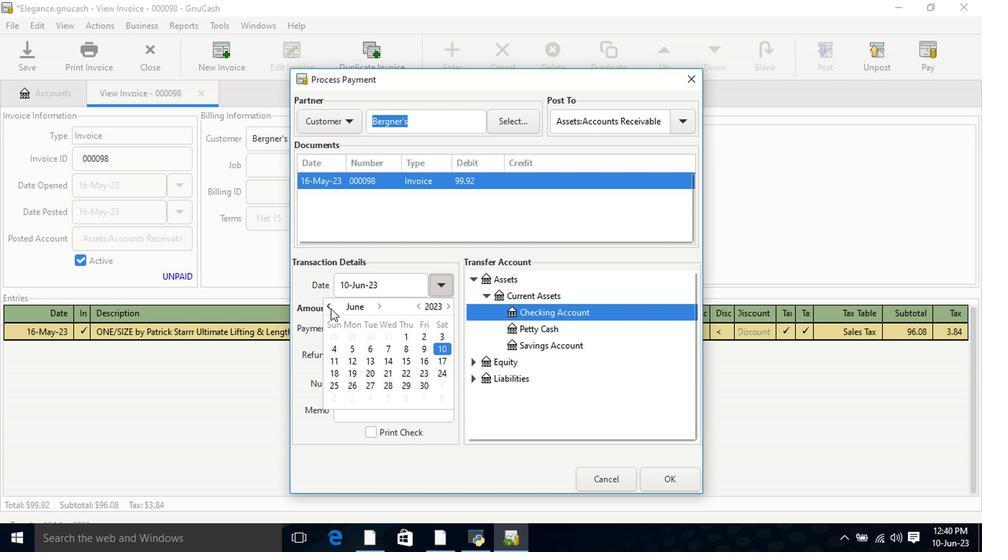 
Action: Mouse moved to (366, 384)
Screenshot: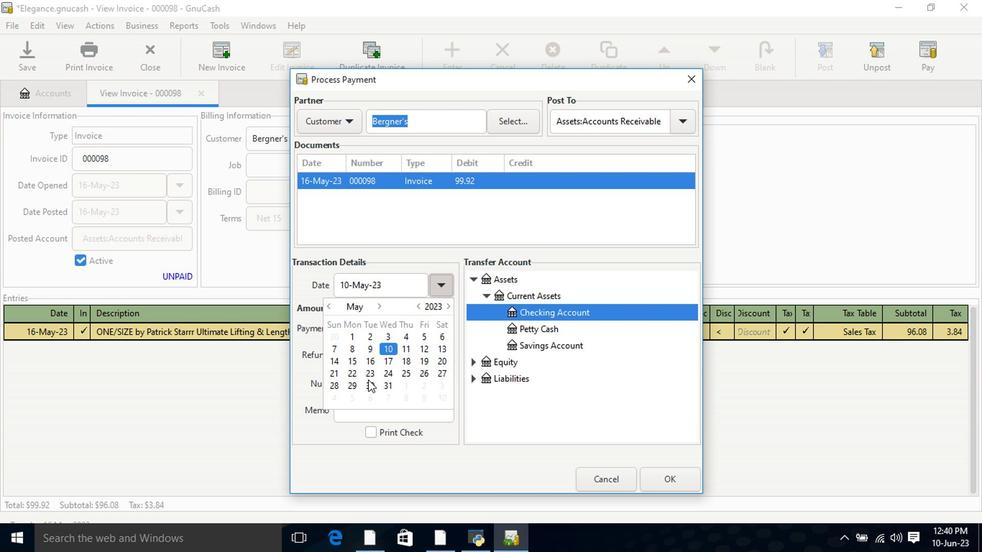 
Action: Mouse pressed left at (366, 384)
Screenshot: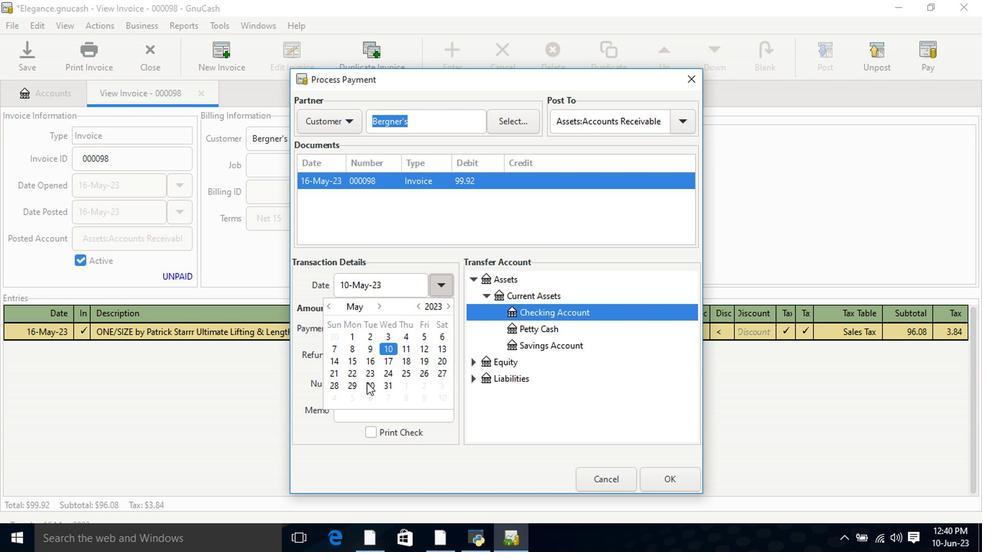 
Action: Mouse pressed left at (366, 384)
Screenshot: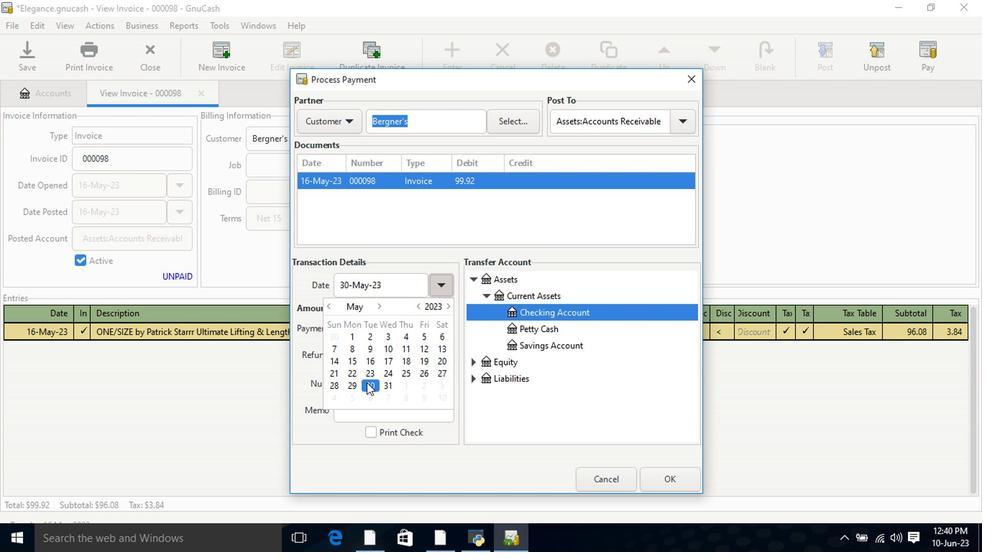 
Action: Mouse moved to (473, 279)
Screenshot: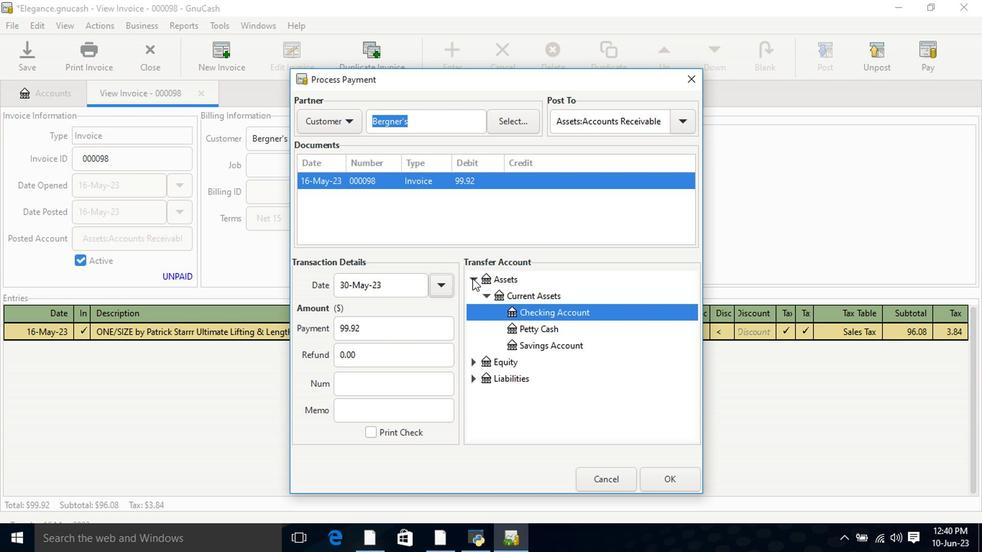 
Action: Mouse pressed left at (473, 279)
Screenshot: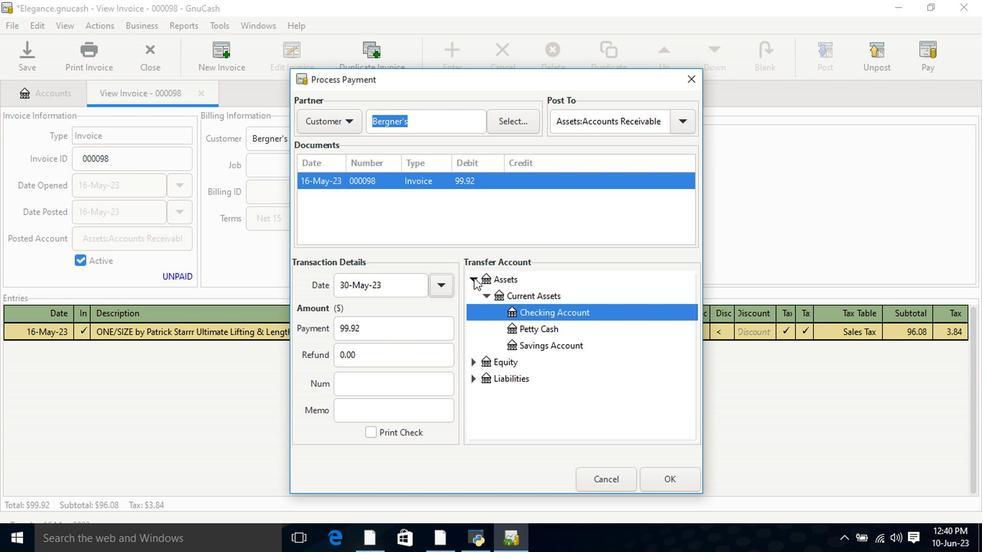 
Action: Mouse moved to (476, 284)
Screenshot: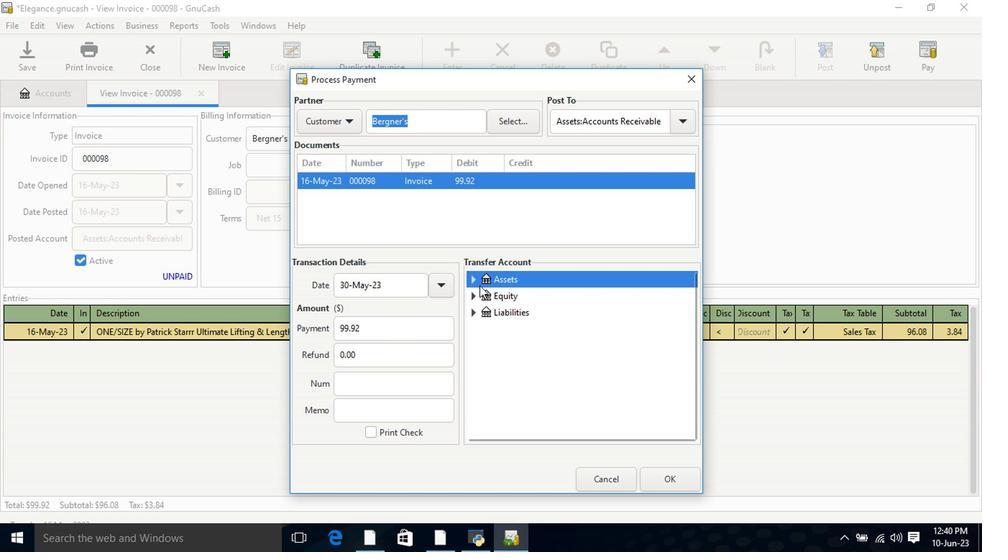 
Action: Mouse pressed left at (476, 284)
Screenshot: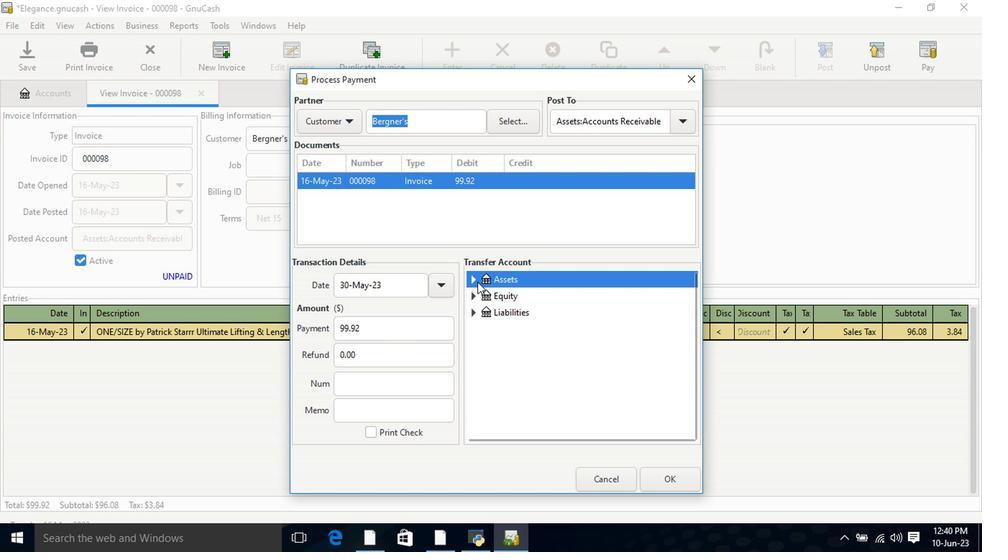 
Action: Mouse moved to (486, 296)
Screenshot: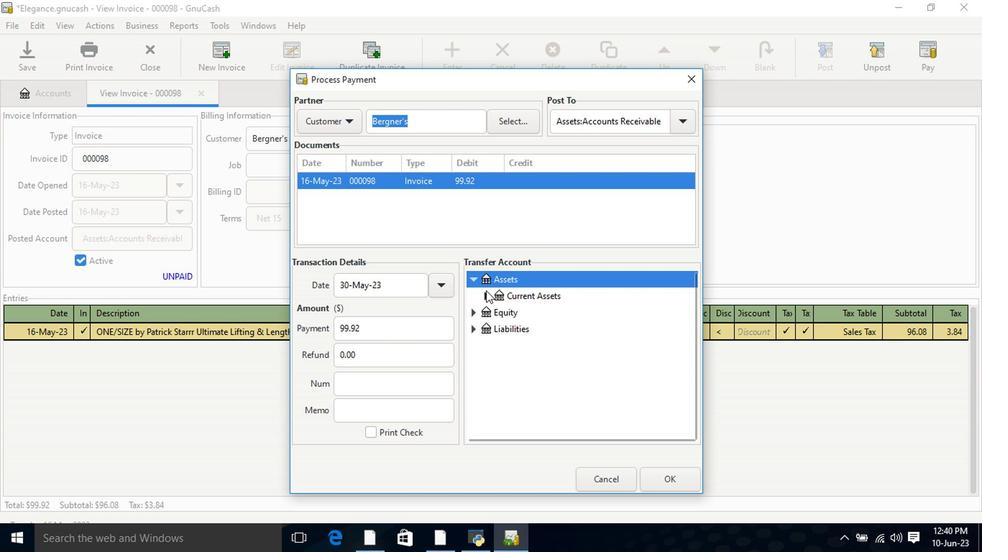 
Action: Mouse pressed left at (486, 296)
Screenshot: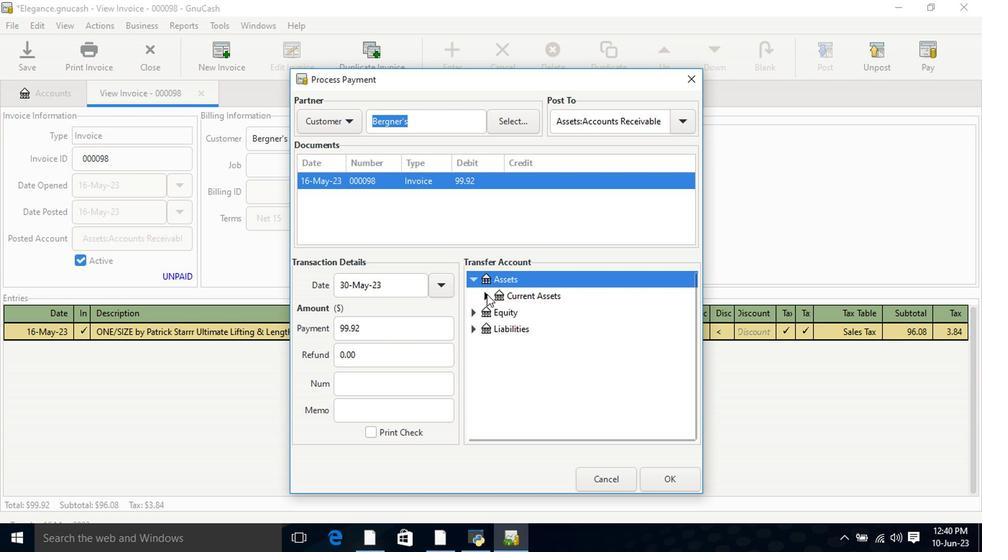 
Action: Mouse moved to (513, 312)
Screenshot: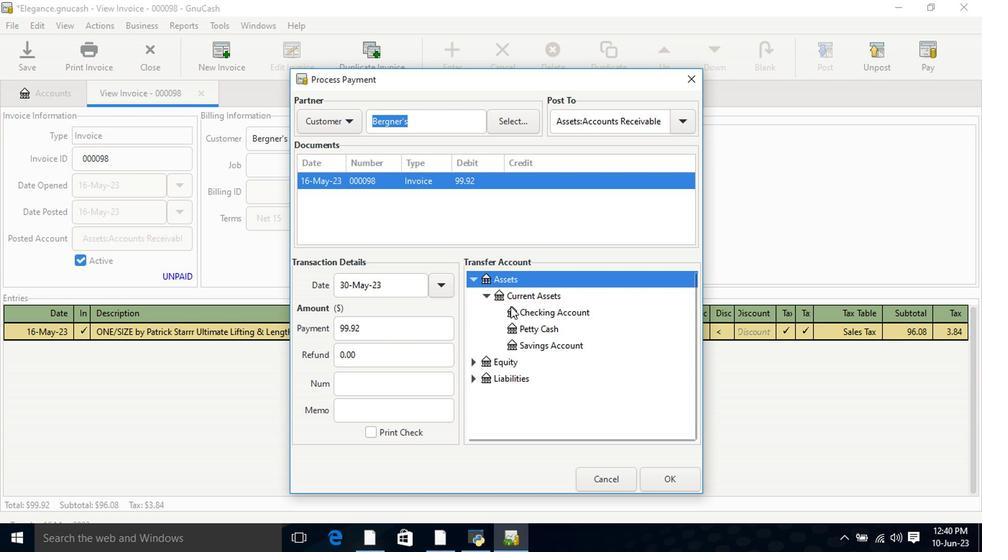 
Action: Mouse pressed left at (513, 312)
Screenshot: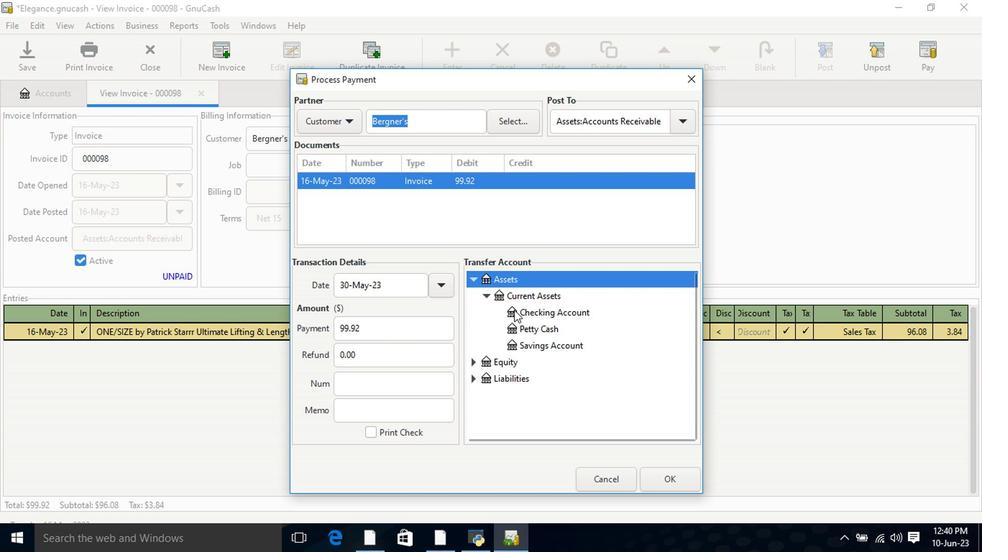 
Action: Mouse moved to (663, 479)
Screenshot: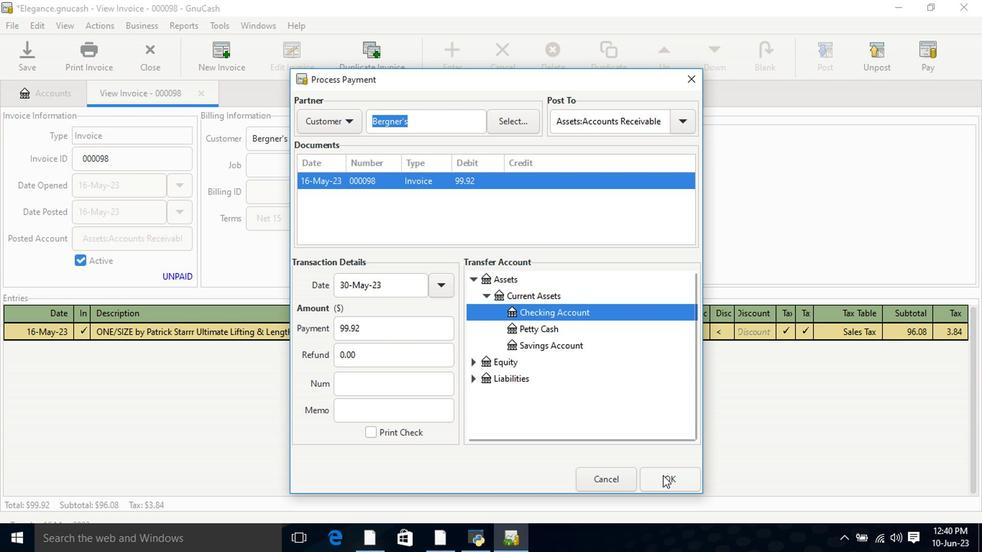 
Action: Mouse pressed left at (663, 479)
Screenshot: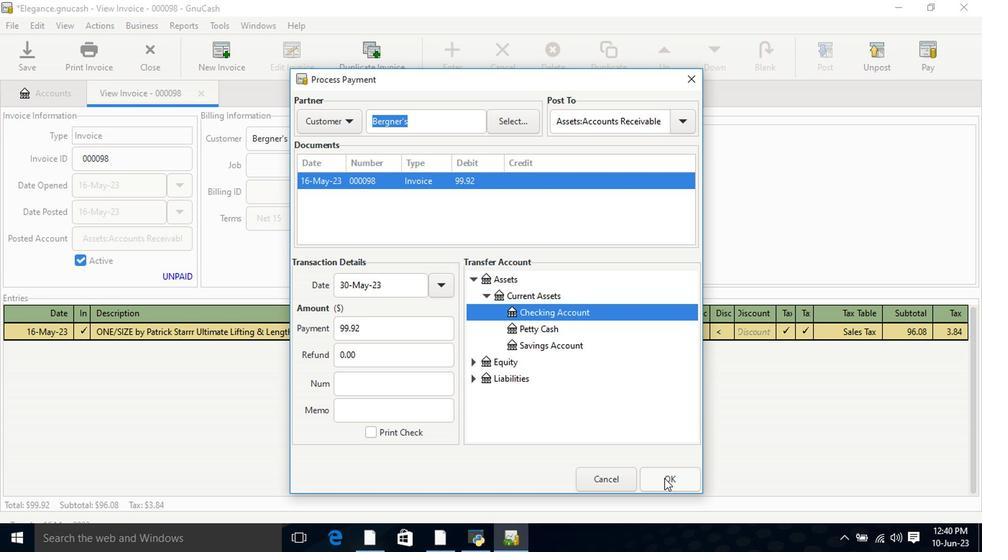 
Action: Mouse moved to (101, 63)
Screenshot: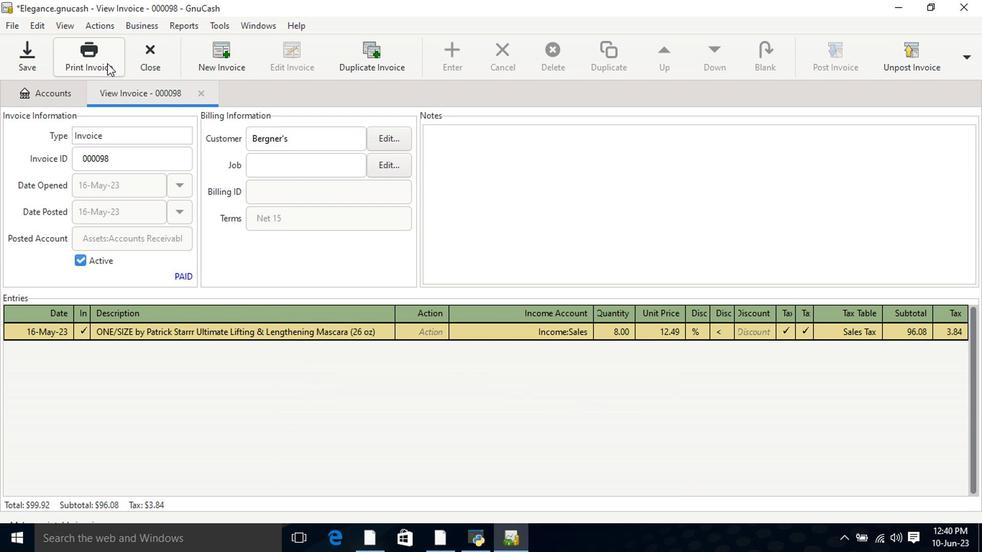 
Action: Mouse pressed left at (101, 63)
Screenshot: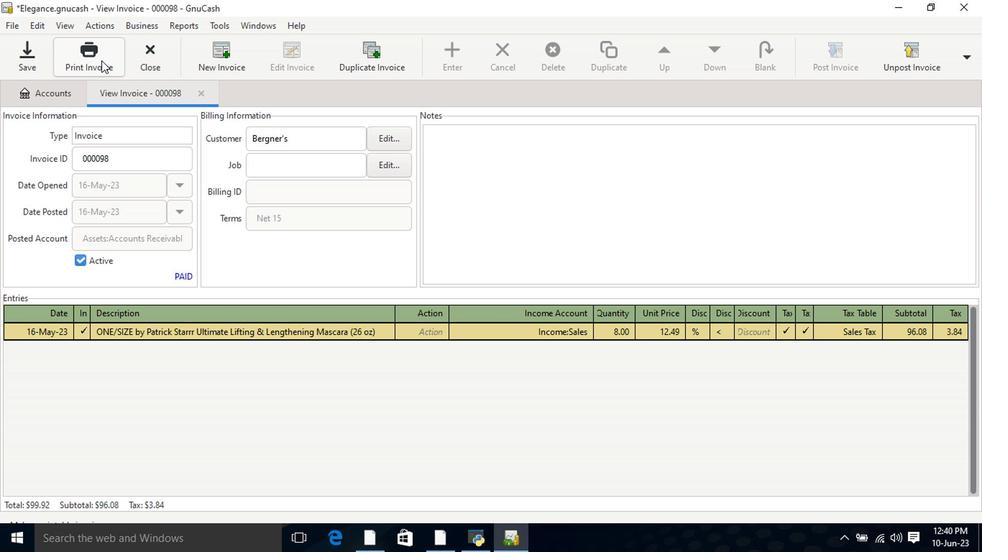 
Action: Mouse moved to (494, 446)
Screenshot: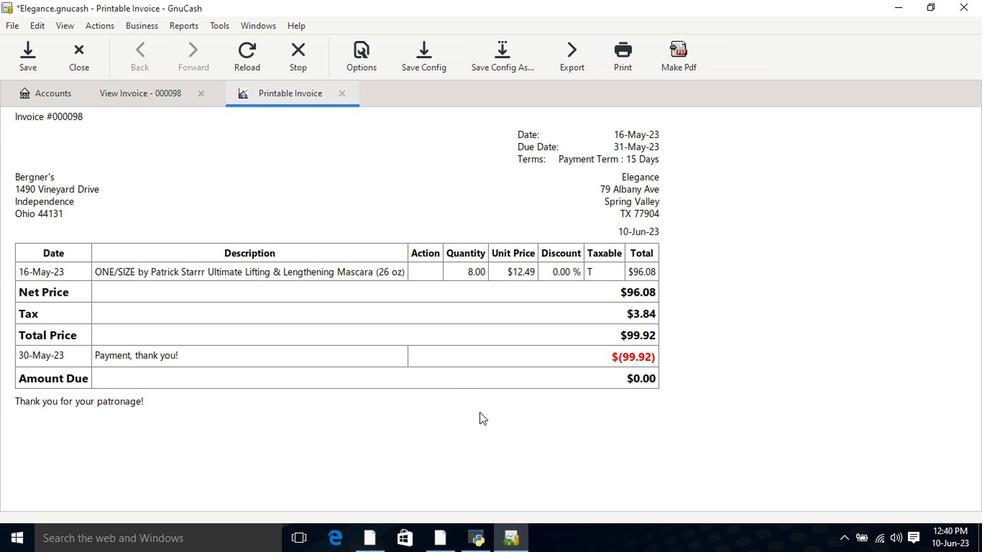 
